 Task: Create a Board called Board0000000001 in Workspace WS0000000001 in Trello with Visibility as Workspace. Create a Board called Board0000000002 in Workspace WS0000000001 in Trello with Visibility as Private. Create a Board called Board0000000003 in Workspace WS0000000001 in Trello with Visibility as Public. Create Card Card0000000001 in Board Board0000000001 in Workspace WS0000000001 in Trello. Create Card Card0000000002 in Board Board0000000001 in Workspace WS0000000001 in Trello
Action: Mouse moved to (667, 84)
Screenshot: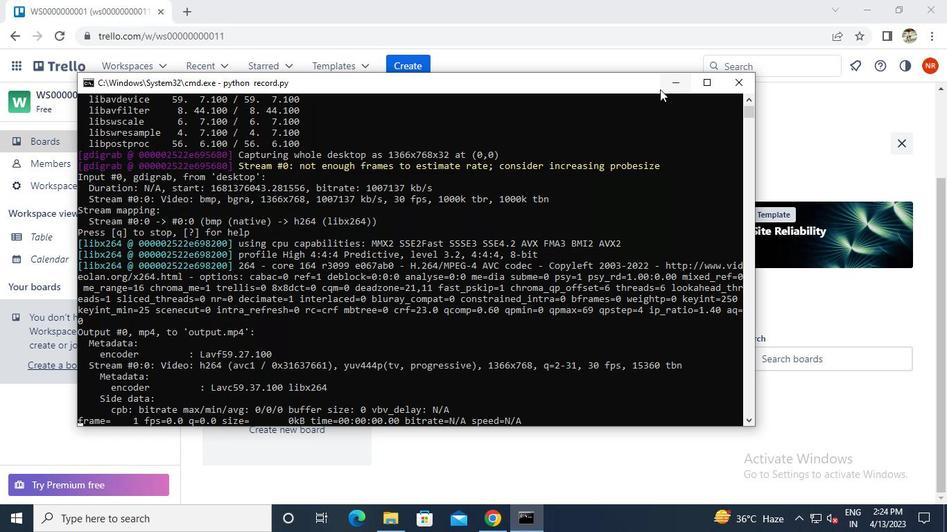 
Action: Mouse pressed left at (667, 84)
Screenshot: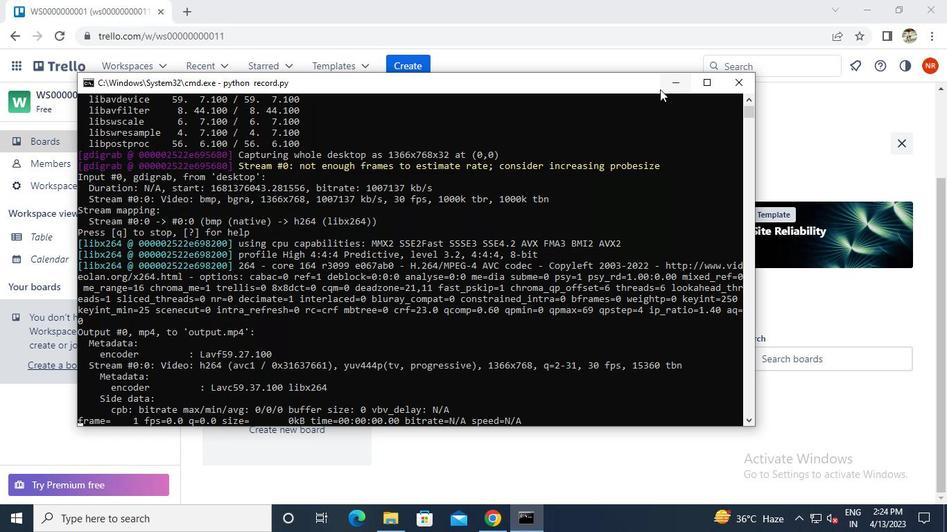 
Action: Mouse moved to (253, 442)
Screenshot: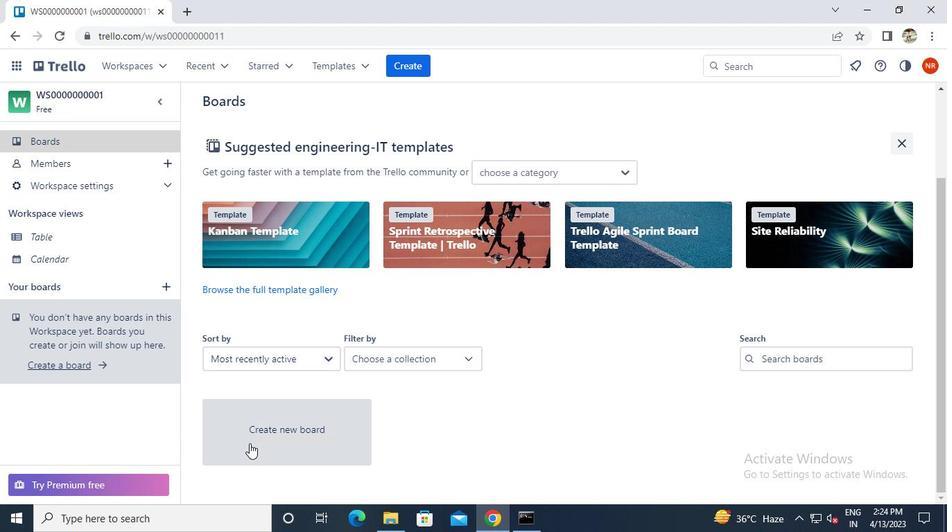 
Action: Mouse pressed left at (253, 442)
Screenshot: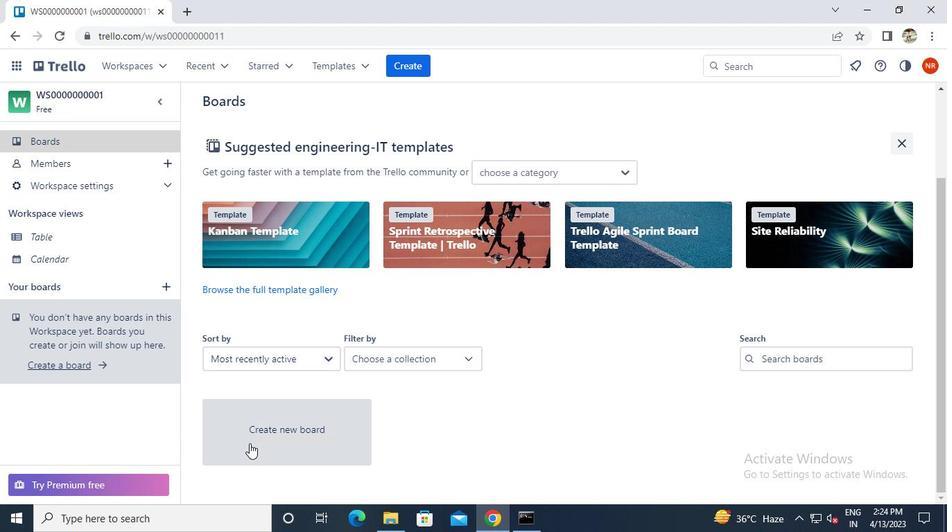 
Action: Mouse moved to (414, 328)
Screenshot: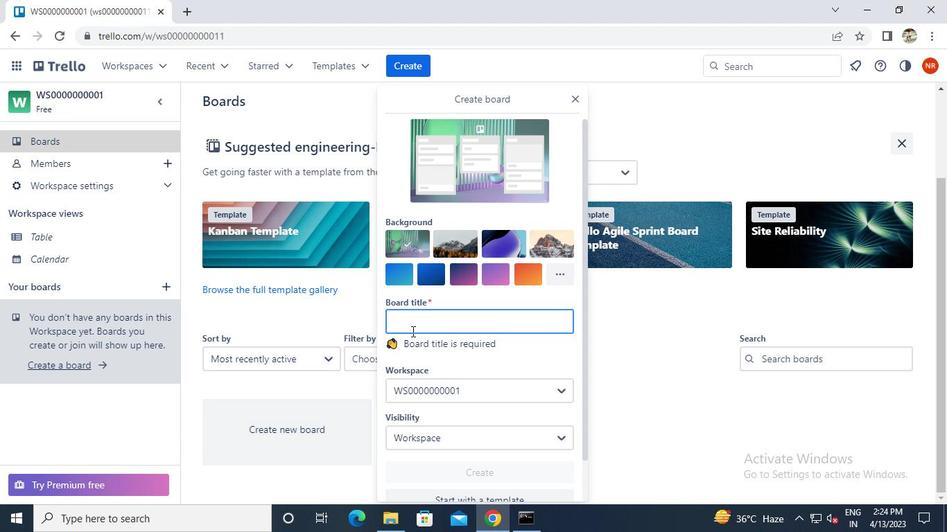 
Action: Mouse pressed left at (414, 328)
Screenshot: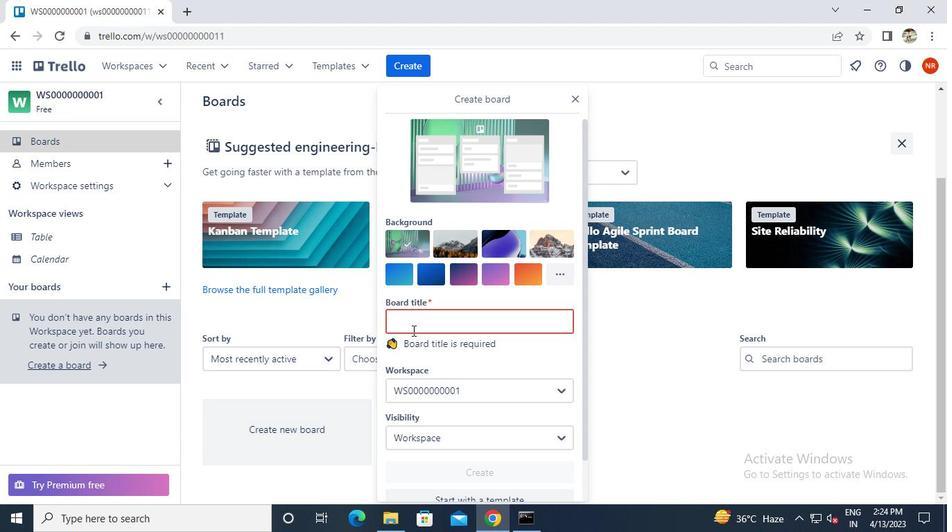
Action: Mouse moved to (425, 321)
Screenshot: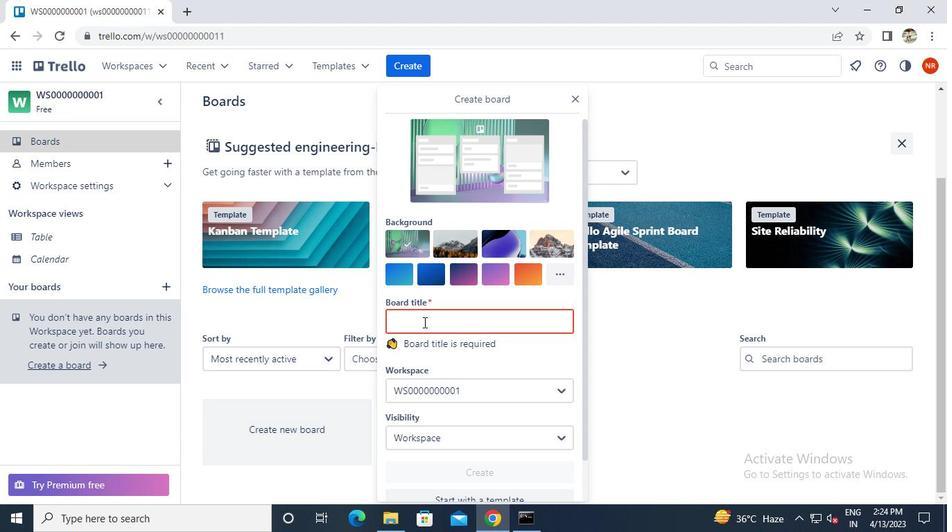 
Action: Keyboard Key.caps_lock
Screenshot: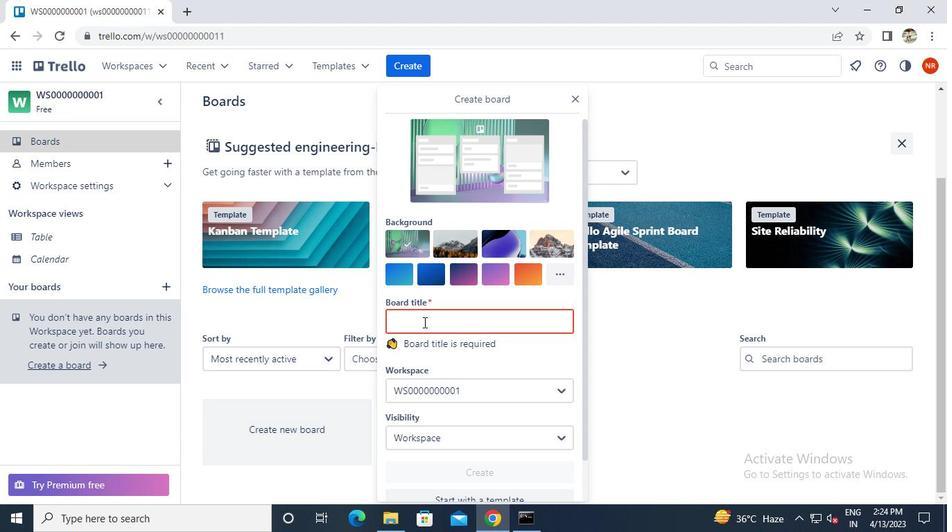 
Action: Mouse moved to (426, 320)
Screenshot: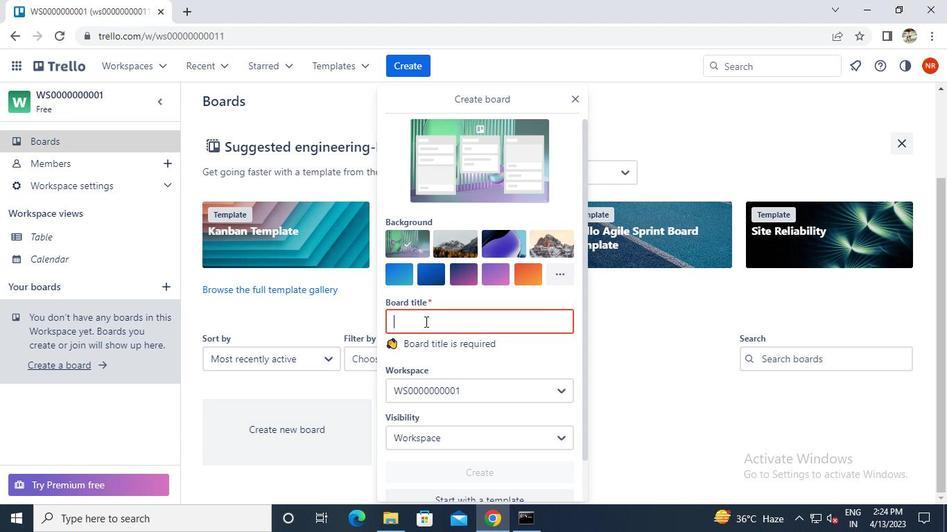 
Action: Keyboard b
Screenshot: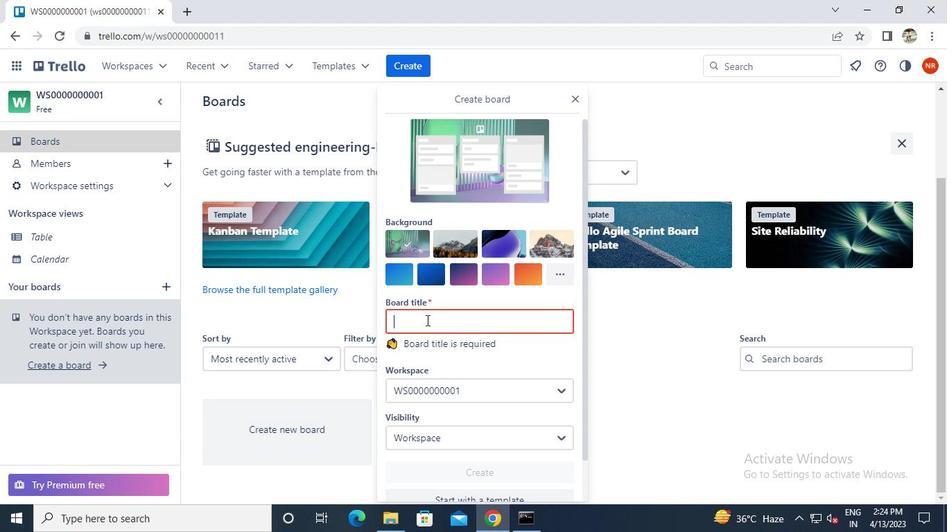 
Action: Keyboard Key.caps_lock
Screenshot: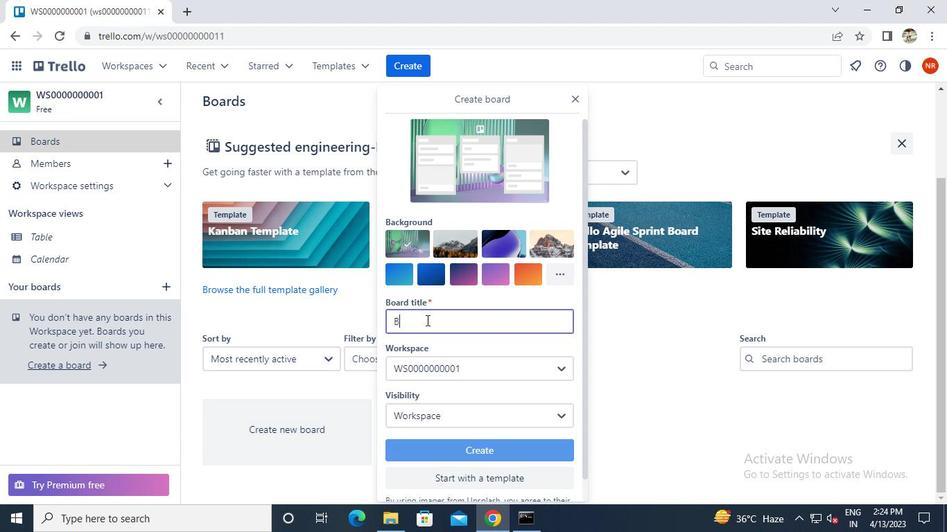 
Action: Mouse moved to (428, 319)
Screenshot: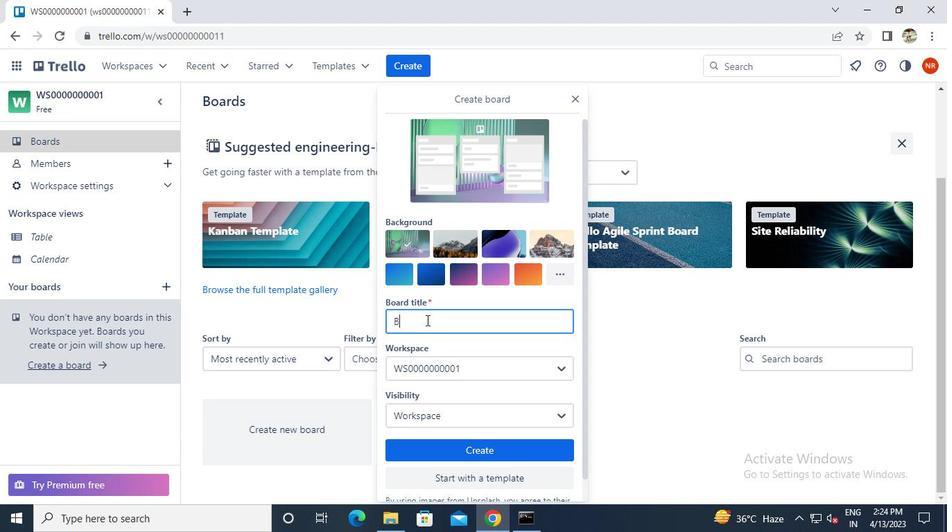 
Action: Keyboard o
Screenshot: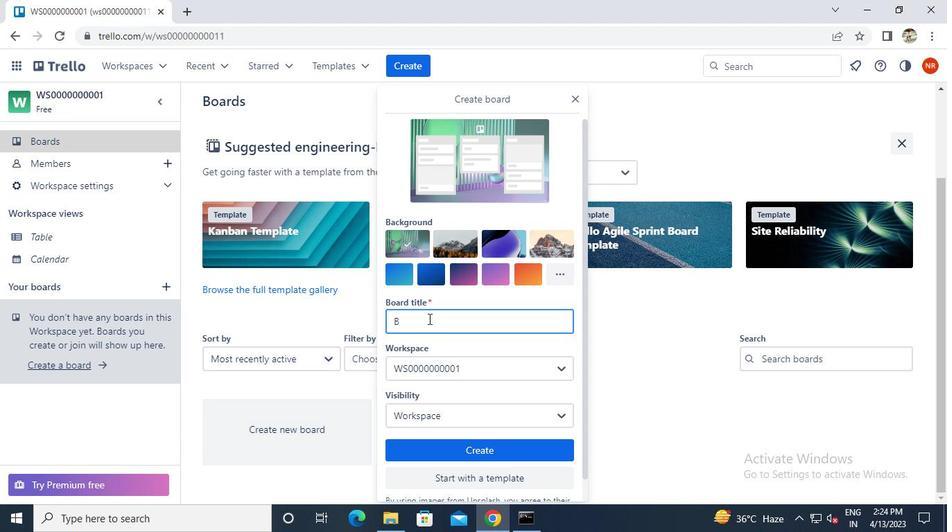 
Action: Mouse moved to (431, 316)
Screenshot: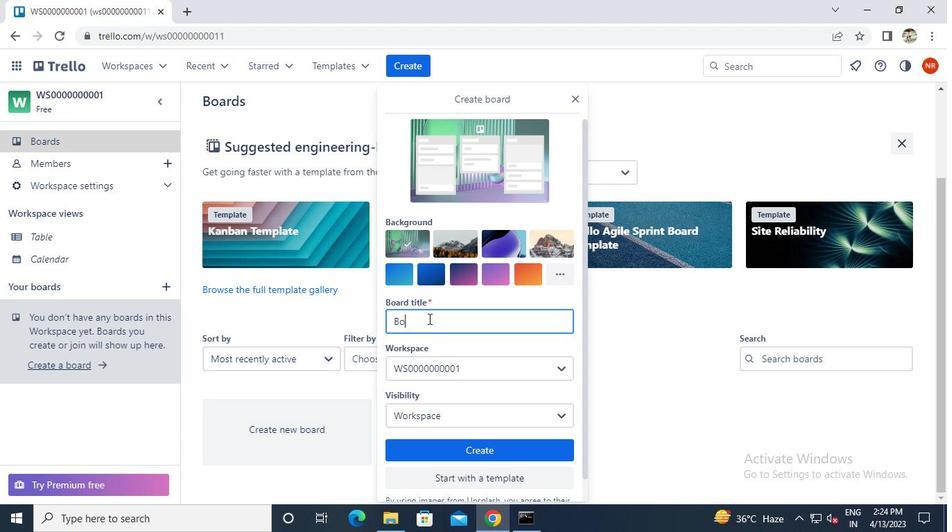 
Action: Keyboard a
Screenshot: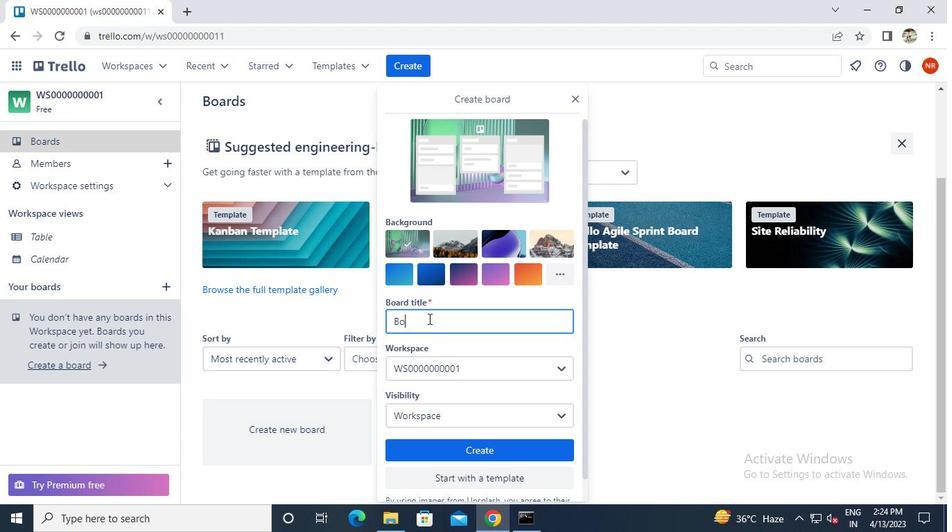 
Action: Keyboard r
Screenshot: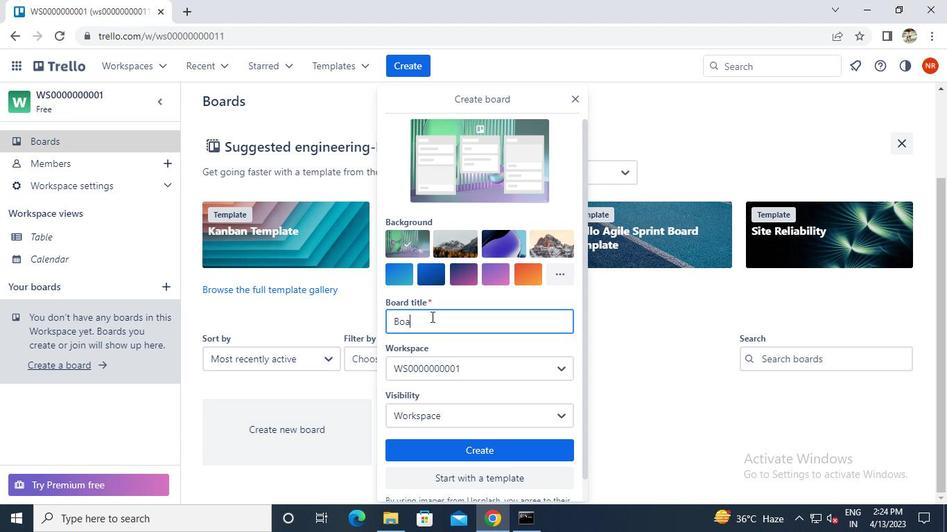 
Action: Keyboard d
Screenshot: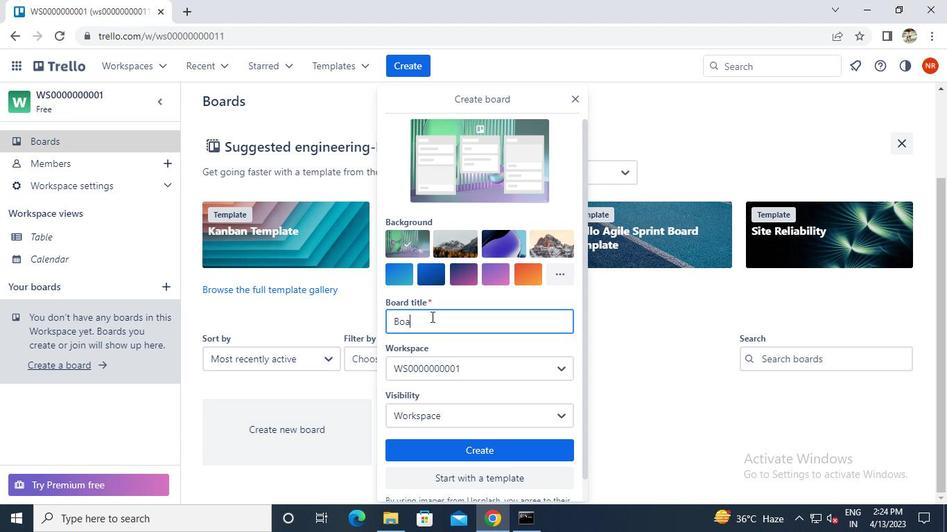 
Action: Keyboard 0
Screenshot: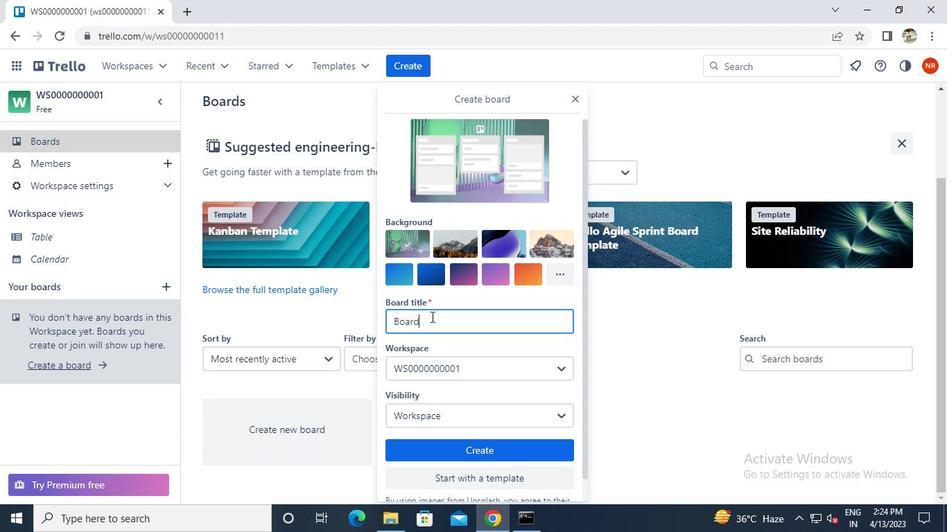 
Action: Keyboard 0
Screenshot: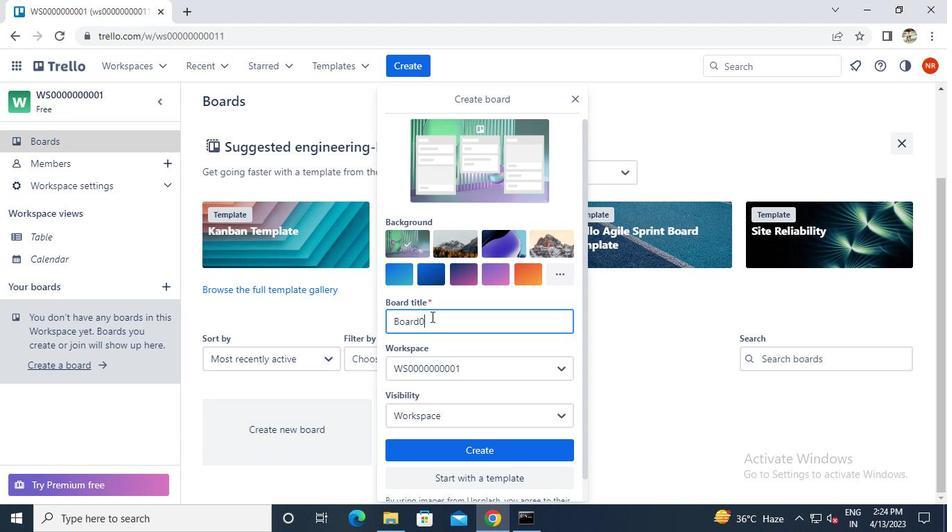 
Action: Keyboard 0
Screenshot: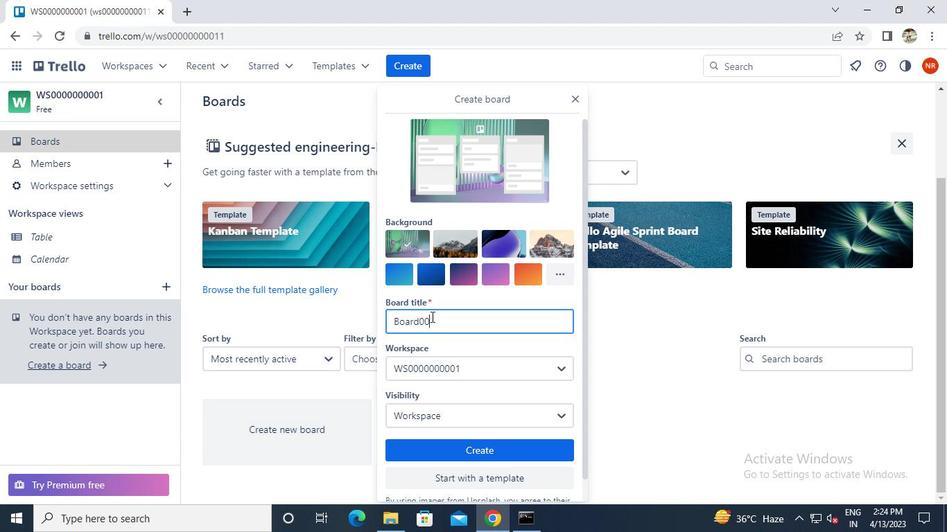 
Action: Keyboard 0
Screenshot: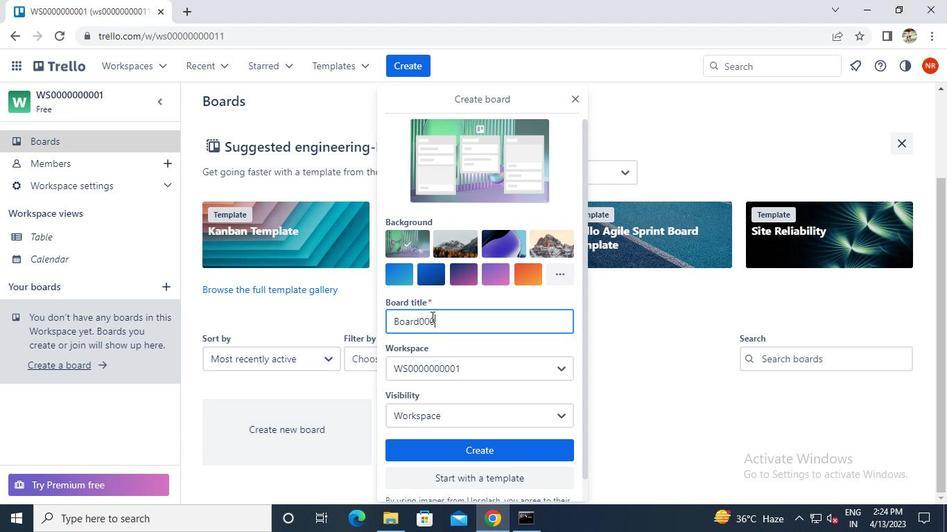 
Action: Keyboard 0
Screenshot: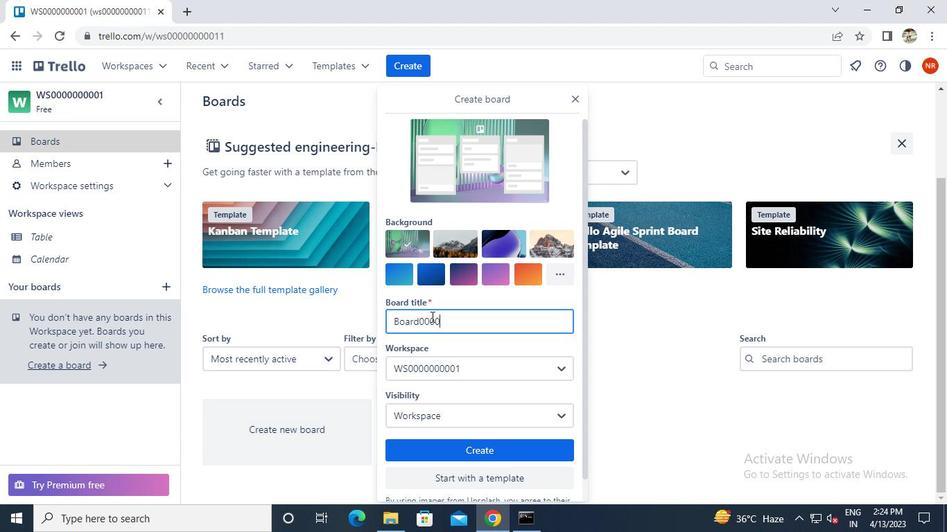 
Action: Keyboard 0
Screenshot: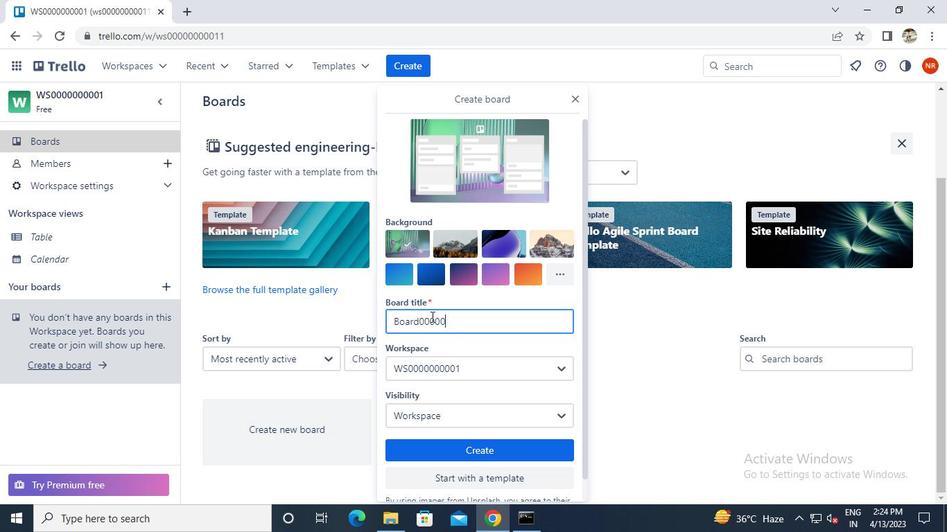
Action: Keyboard 0
Screenshot: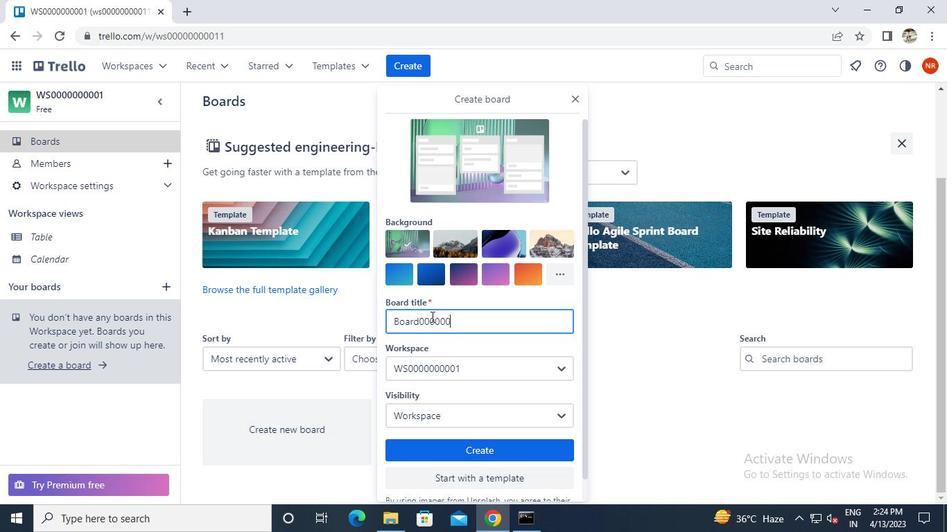 
Action: Keyboard 0
Screenshot: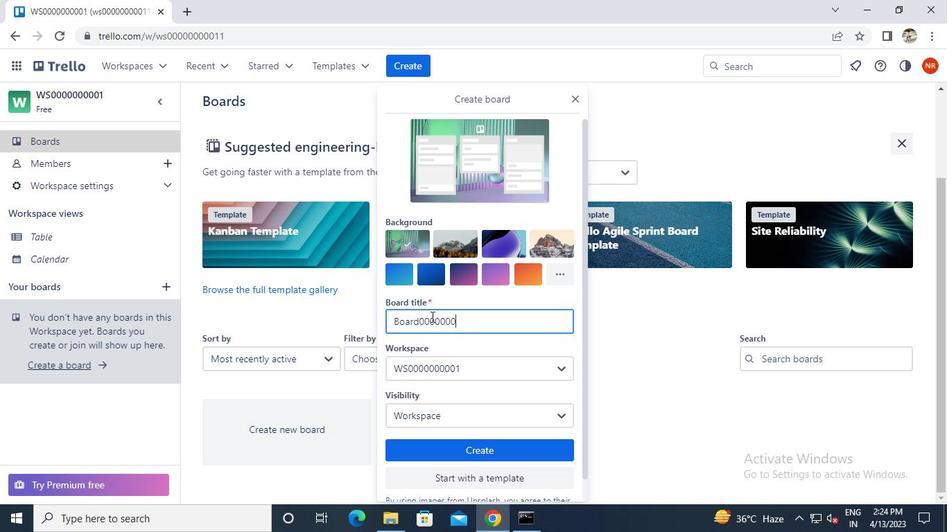 
Action: Keyboard 0
Screenshot: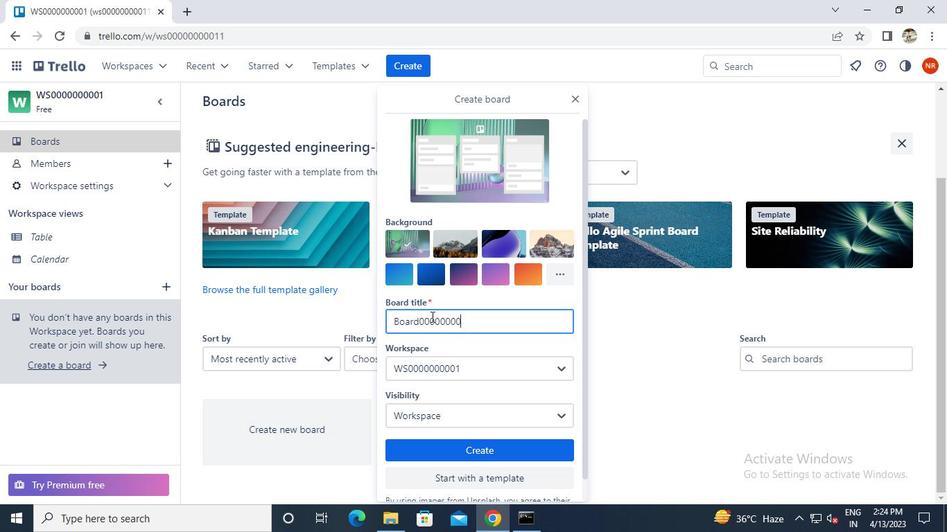
Action: Keyboard 1
Screenshot: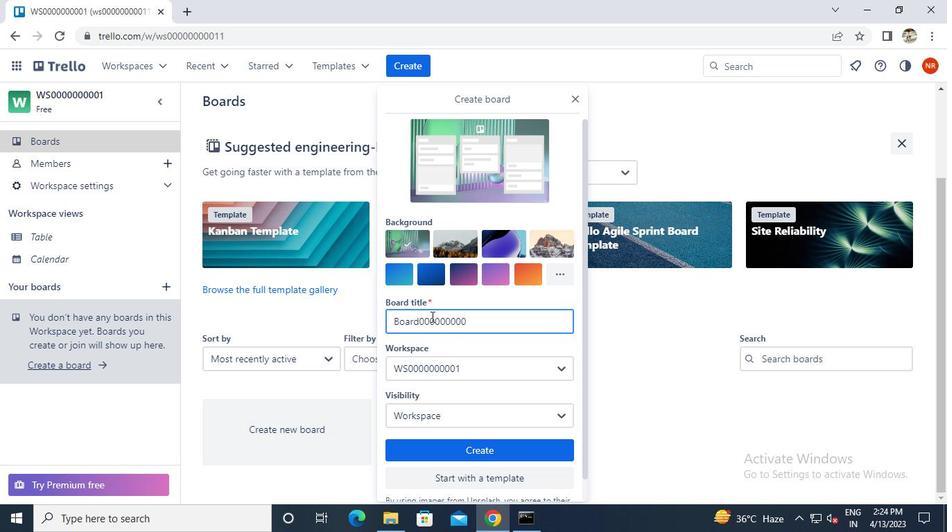 
Action: Mouse moved to (436, 446)
Screenshot: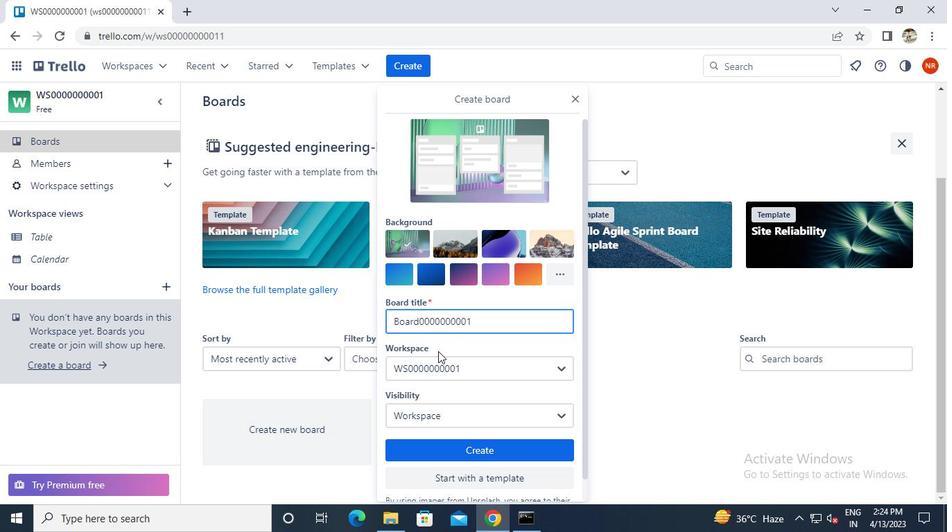 
Action: Mouse pressed left at (436, 446)
Screenshot: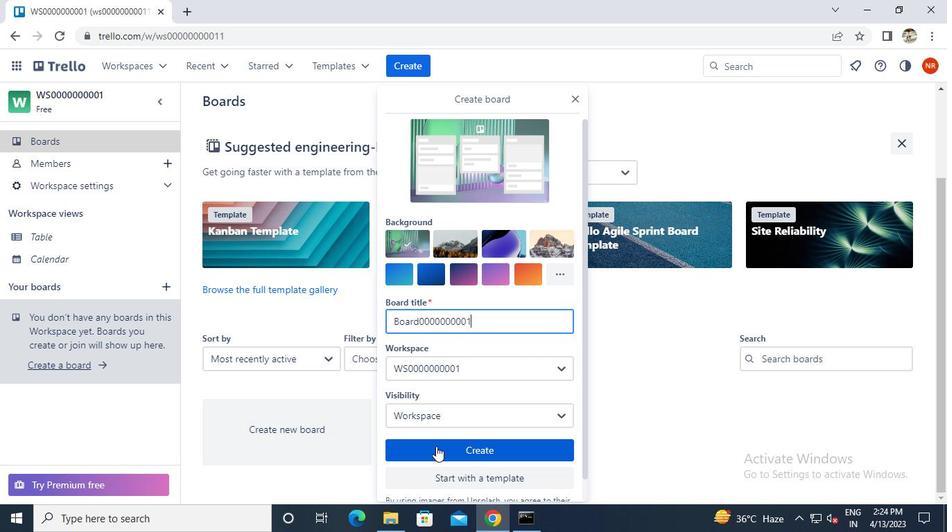 
Action: Mouse moved to (88, 140)
Screenshot: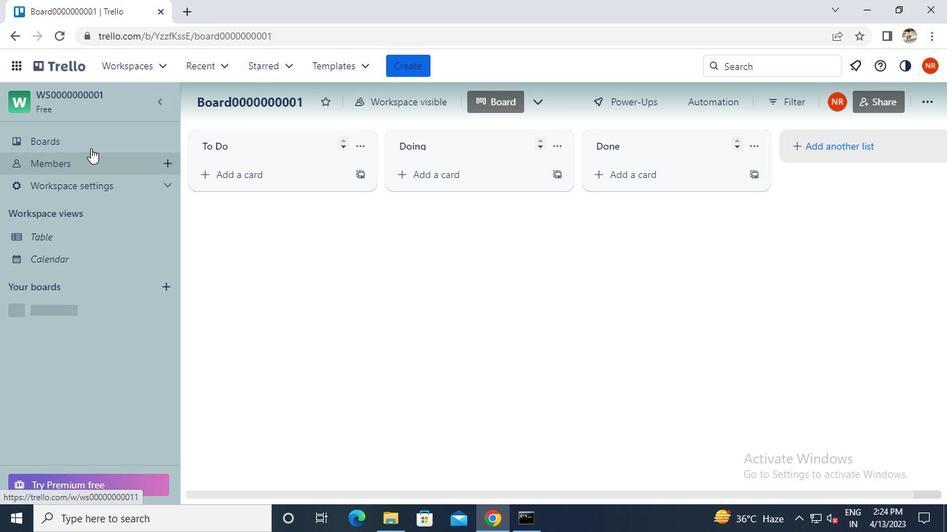 
Action: Mouse pressed left at (88, 140)
Screenshot: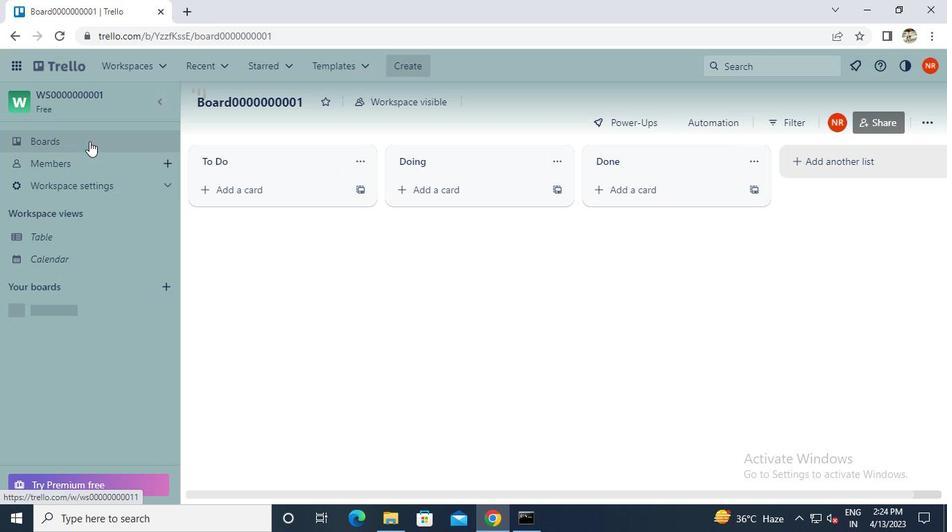 
Action: Mouse moved to (323, 409)
Screenshot: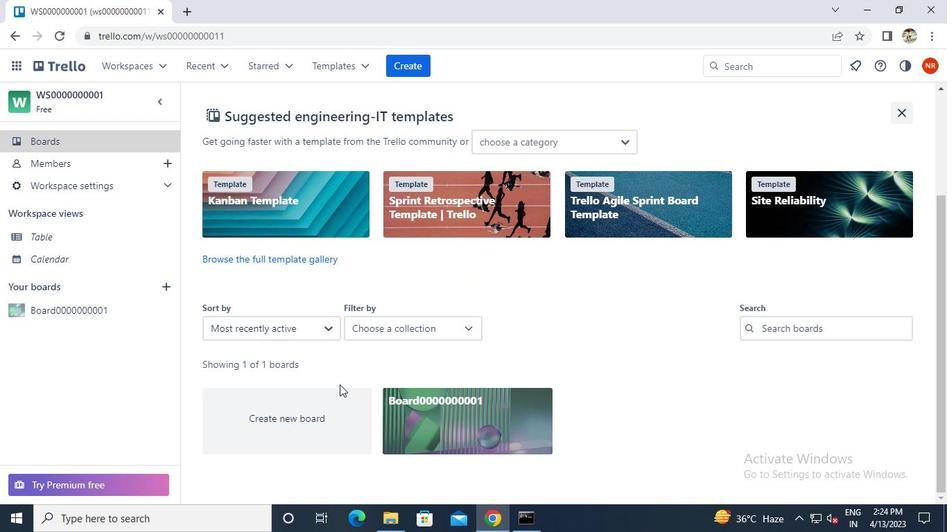 
Action: Mouse pressed left at (323, 409)
Screenshot: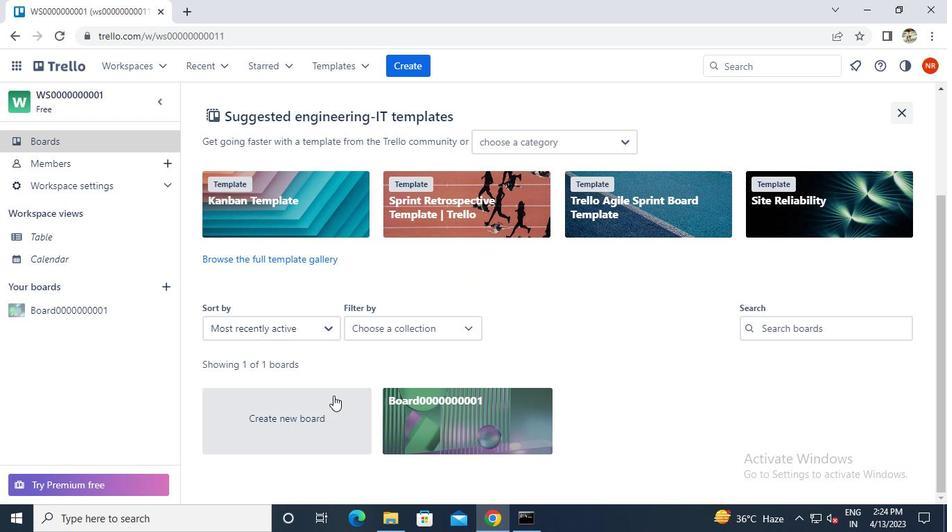 
Action: Mouse moved to (323, 409)
Screenshot: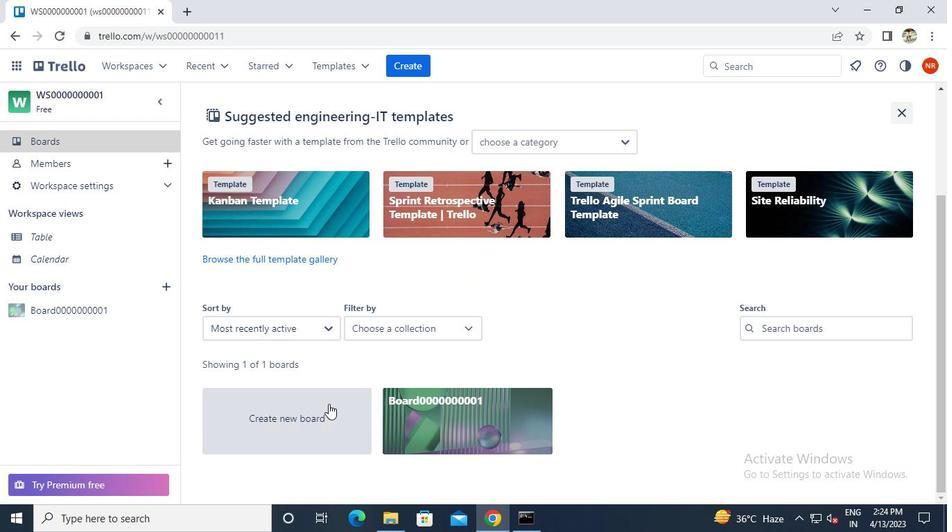 
Action: Keyboard Key.caps_lock
Screenshot: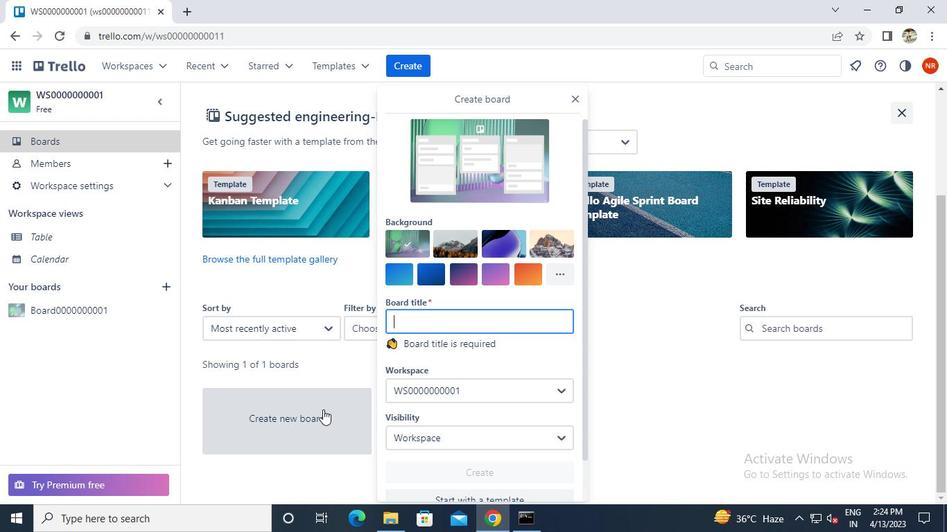 
Action: Keyboard b
Screenshot: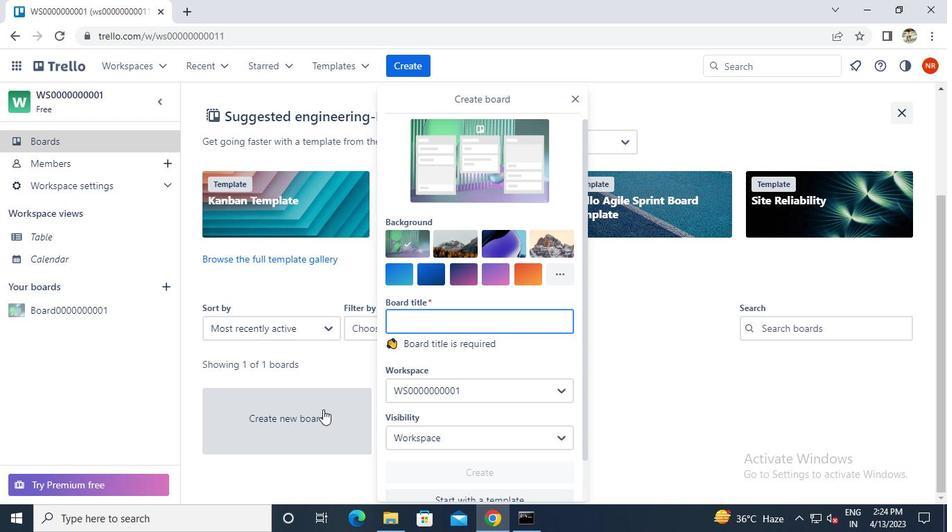 
Action: Keyboard Key.caps_lock
Screenshot: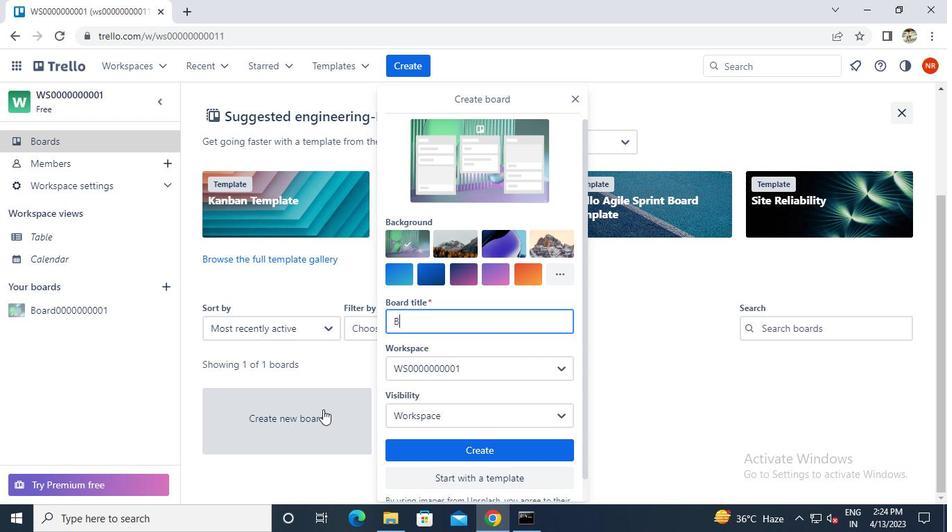 
Action: Keyboard o
Screenshot: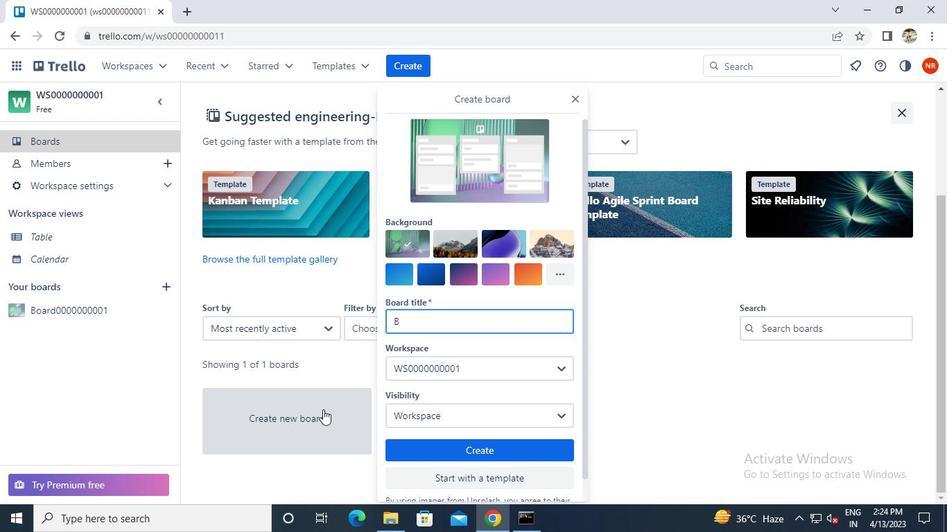 
Action: Keyboard a
Screenshot: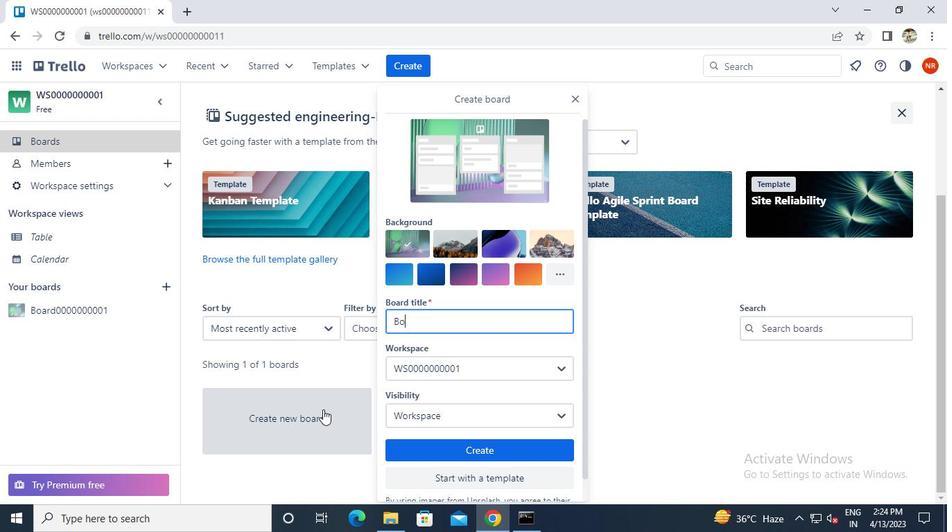 
Action: Keyboard r
Screenshot: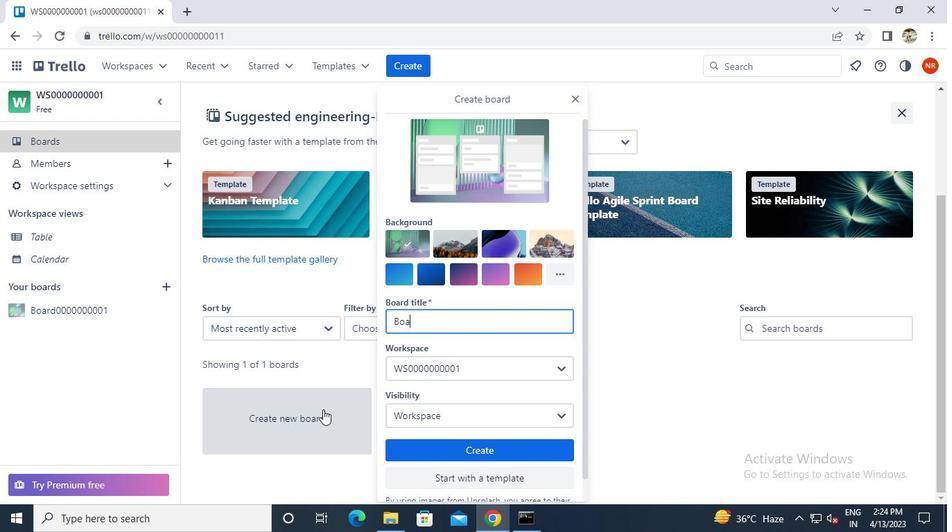 
Action: Keyboard d
Screenshot: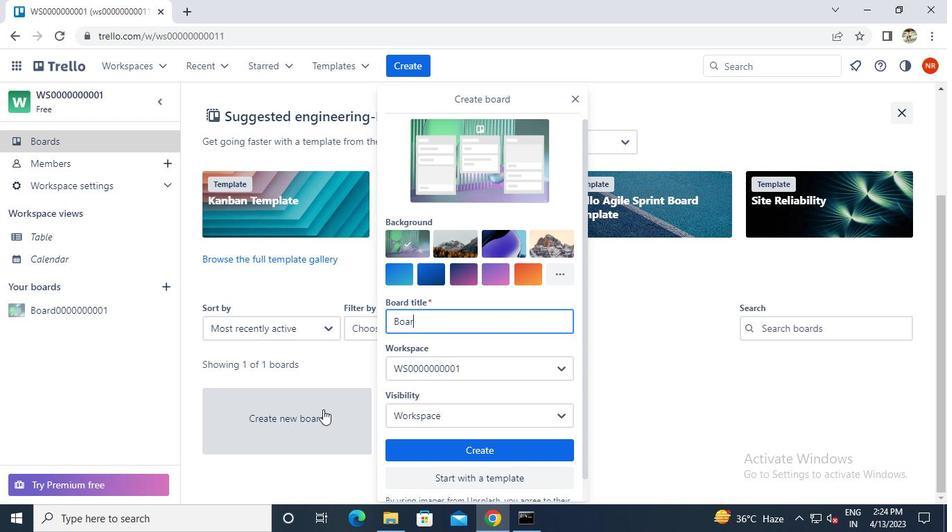 
Action: Keyboard 0
Screenshot: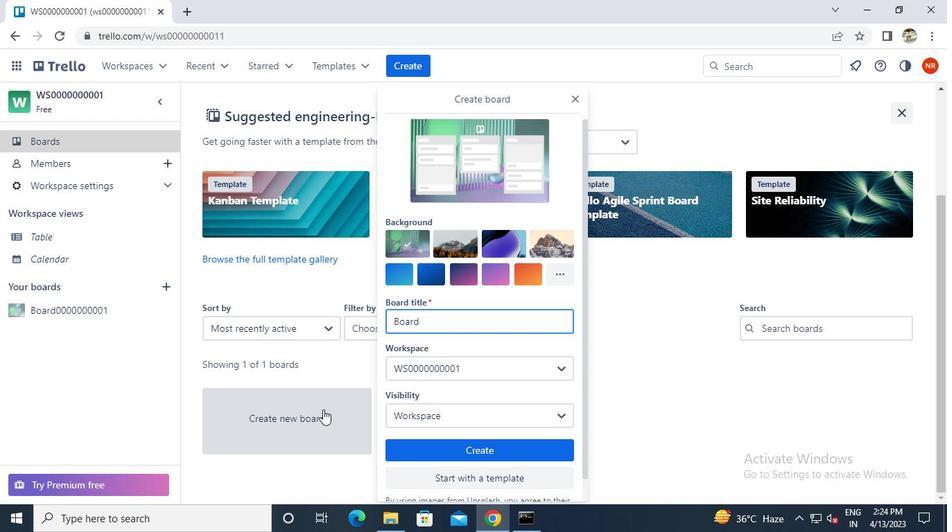 
Action: Keyboard 0
Screenshot: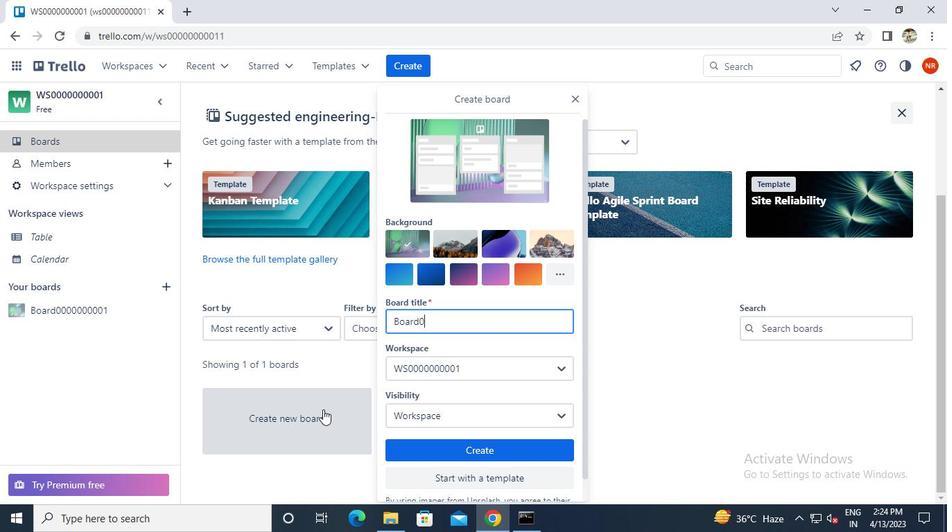 
Action: Keyboard 0
Screenshot: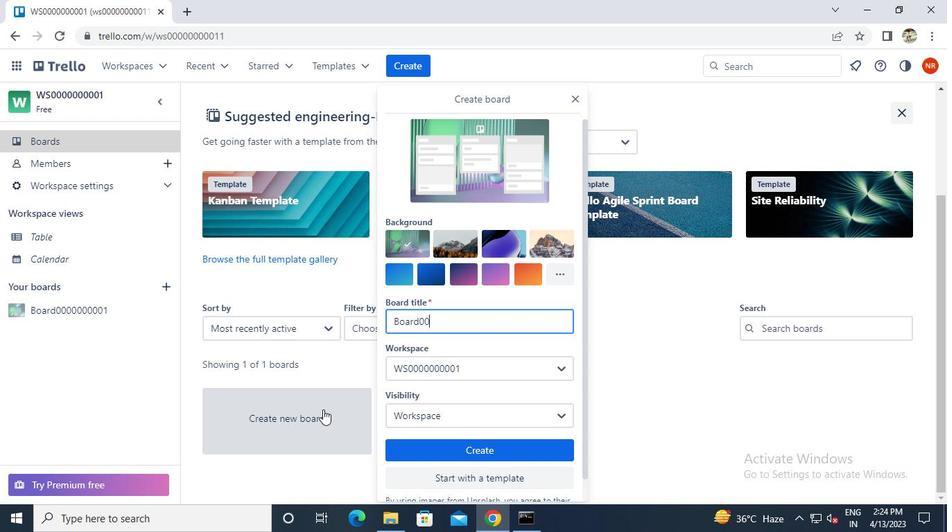 
Action: Keyboard 0
Screenshot: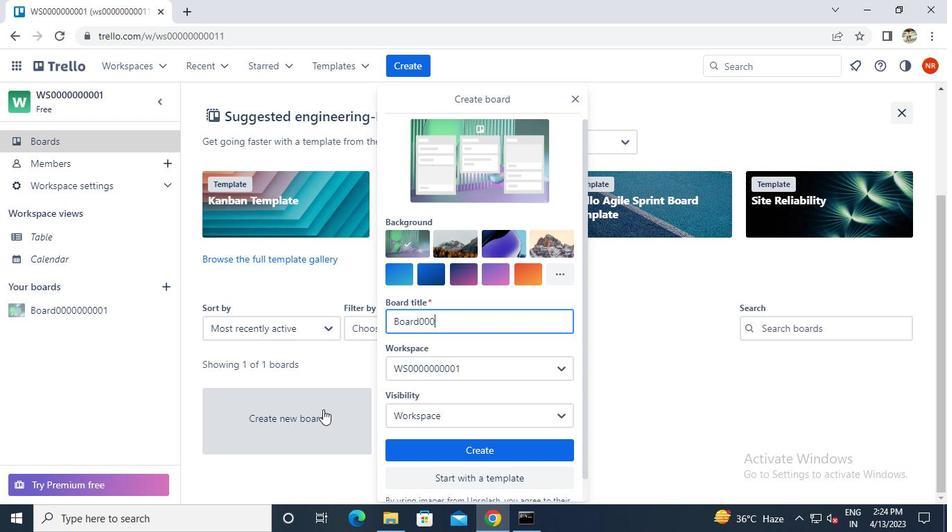 
Action: Keyboard 0
Screenshot: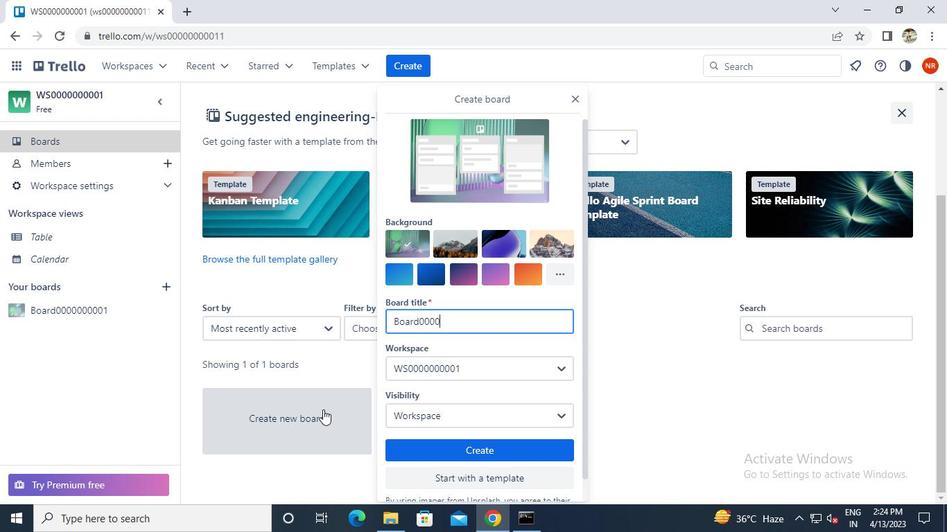 
Action: Keyboard 0
Screenshot: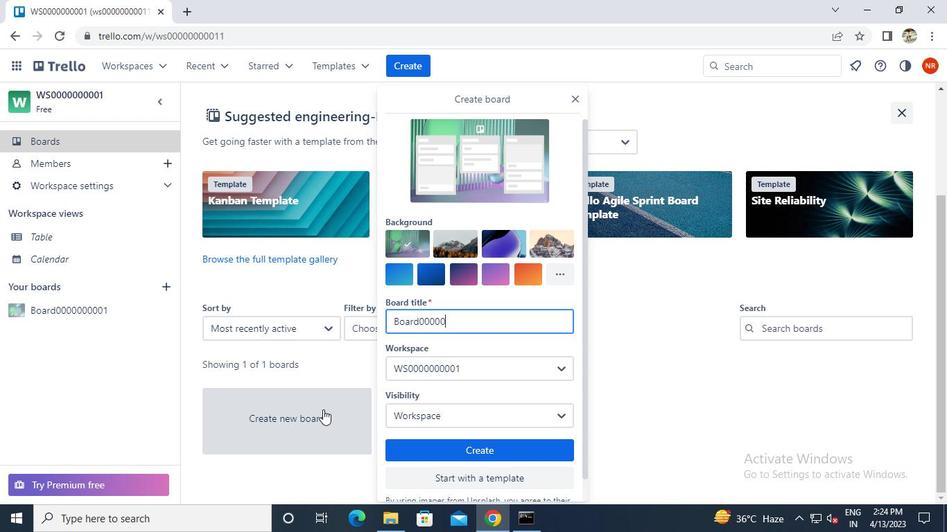 
Action: Keyboard 0
Screenshot: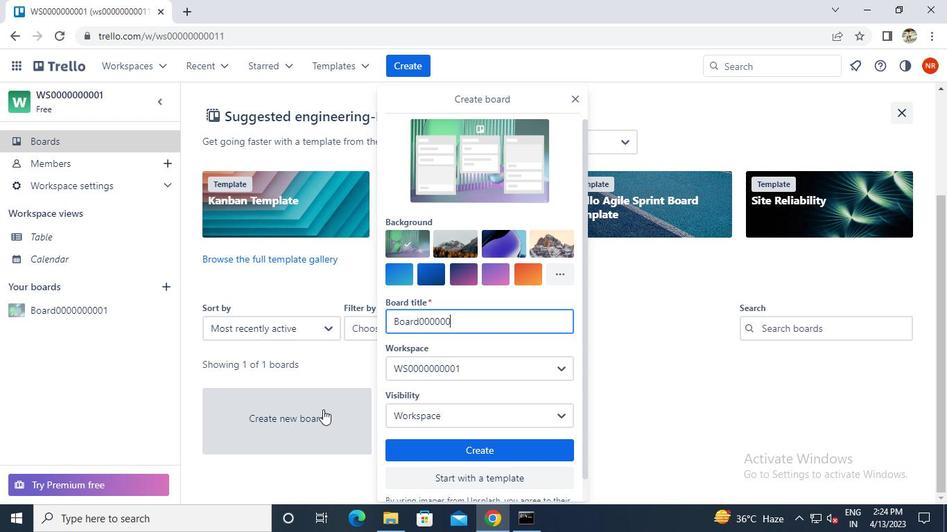 
Action: Keyboard 0
Screenshot: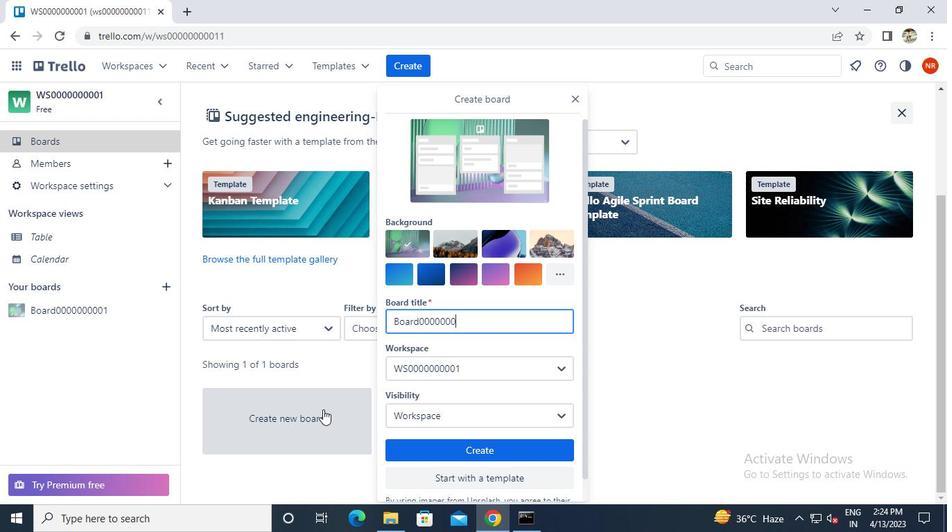 
Action: Keyboard 2
Screenshot: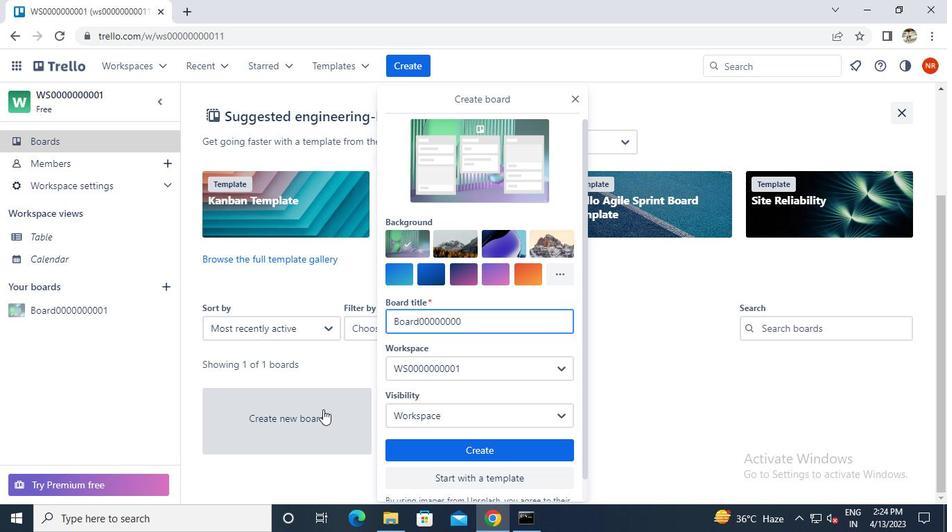 
Action: Mouse moved to (403, 410)
Screenshot: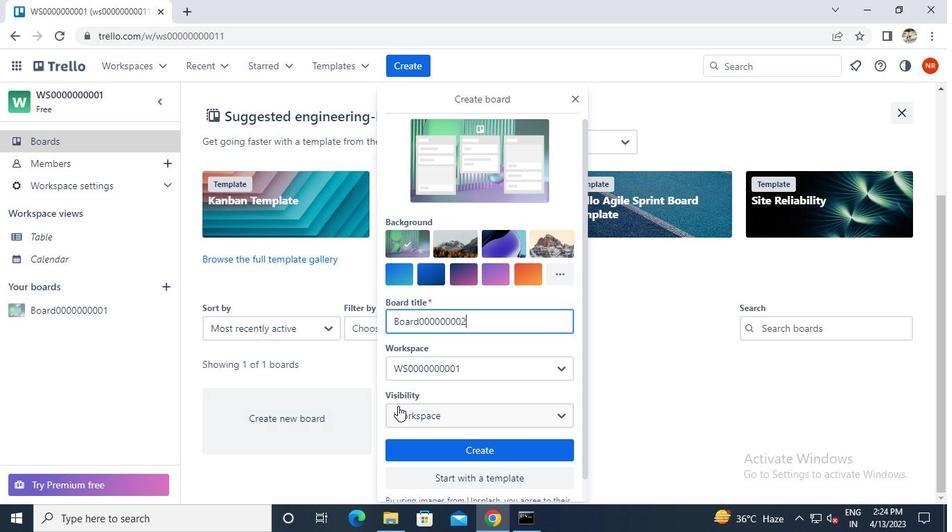 
Action: Mouse pressed left at (403, 410)
Screenshot: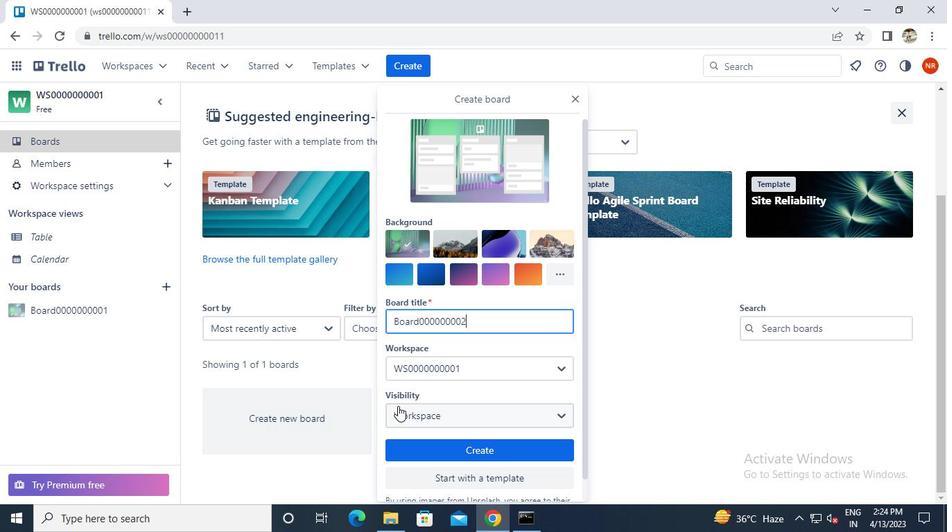 
Action: Mouse moved to (422, 285)
Screenshot: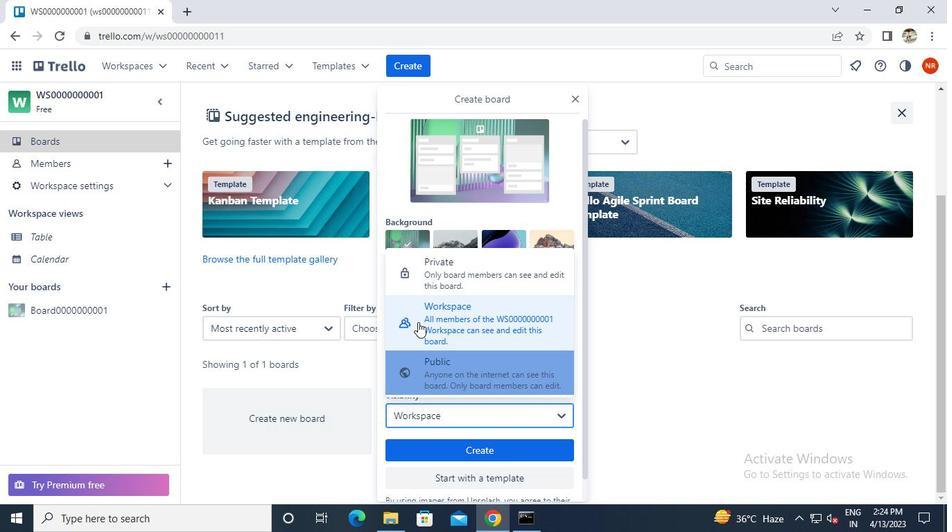 
Action: Mouse pressed left at (422, 285)
Screenshot: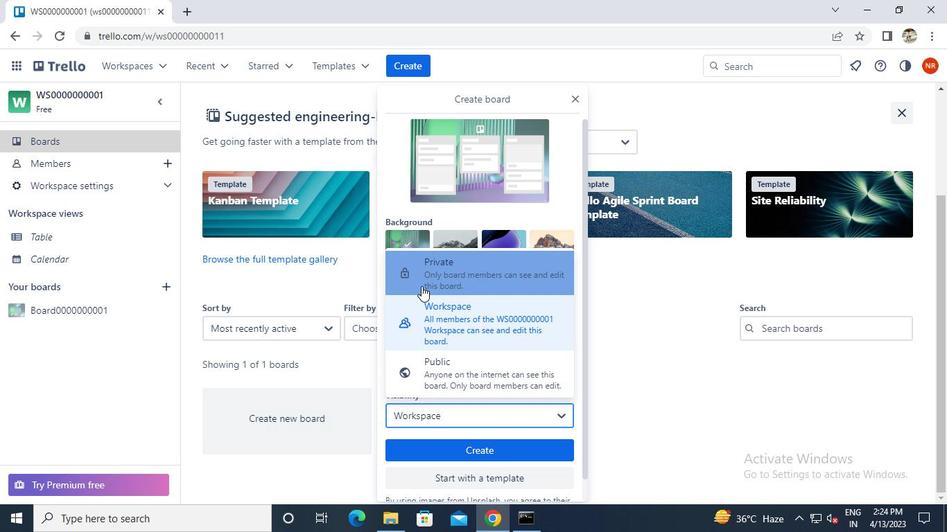 
Action: Mouse moved to (454, 443)
Screenshot: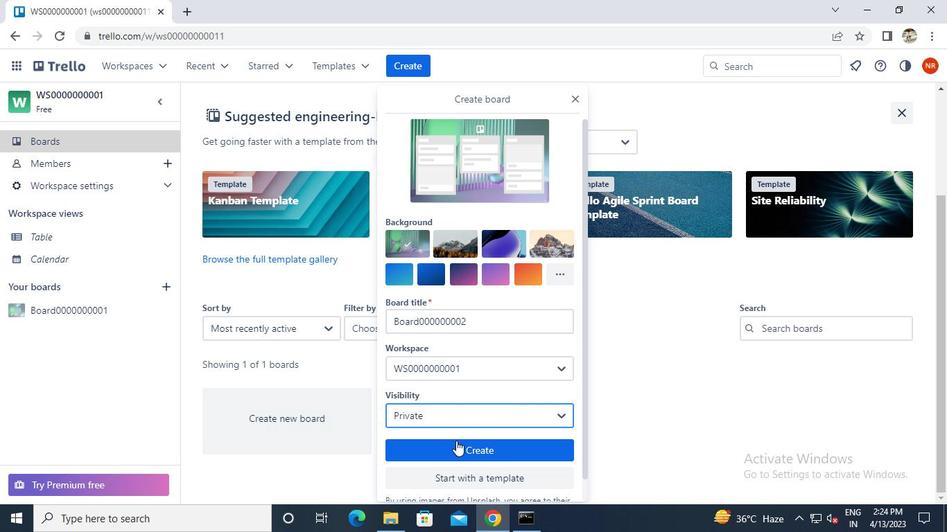 
Action: Mouse pressed left at (454, 443)
Screenshot: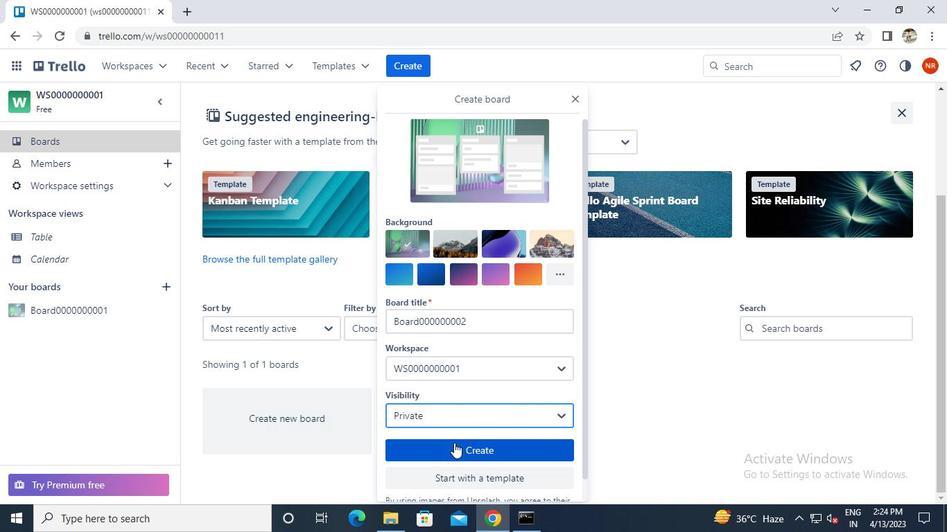 
Action: Mouse moved to (90, 142)
Screenshot: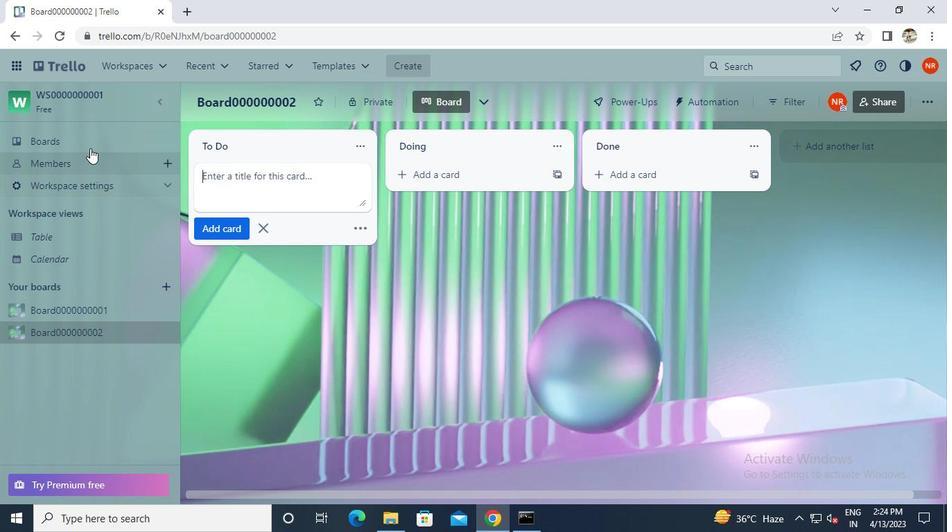 
Action: Mouse pressed left at (90, 142)
Screenshot: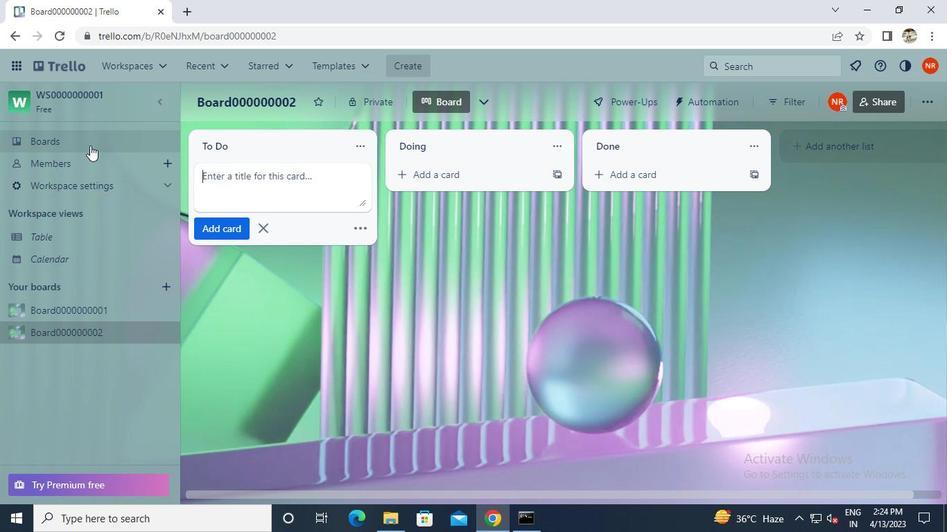 
Action: Mouse moved to (271, 405)
Screenshot: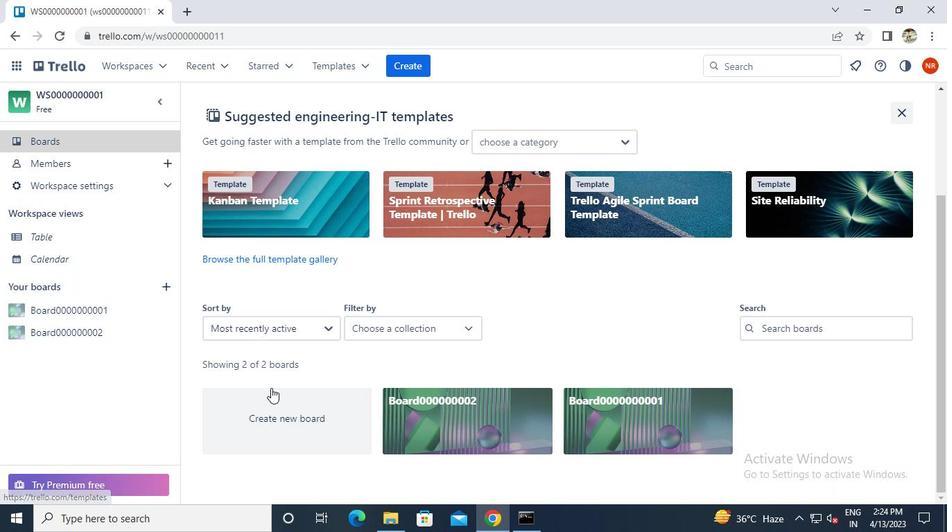 
Action: Mouse pressed left at (271, 405)
Screenshot: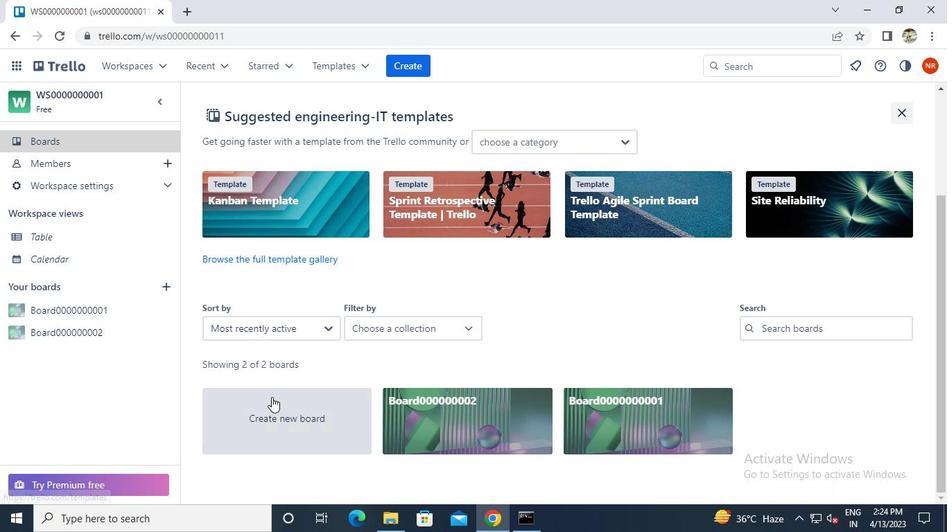 
Action: Mouse moved to (440, 321)
Screenshot: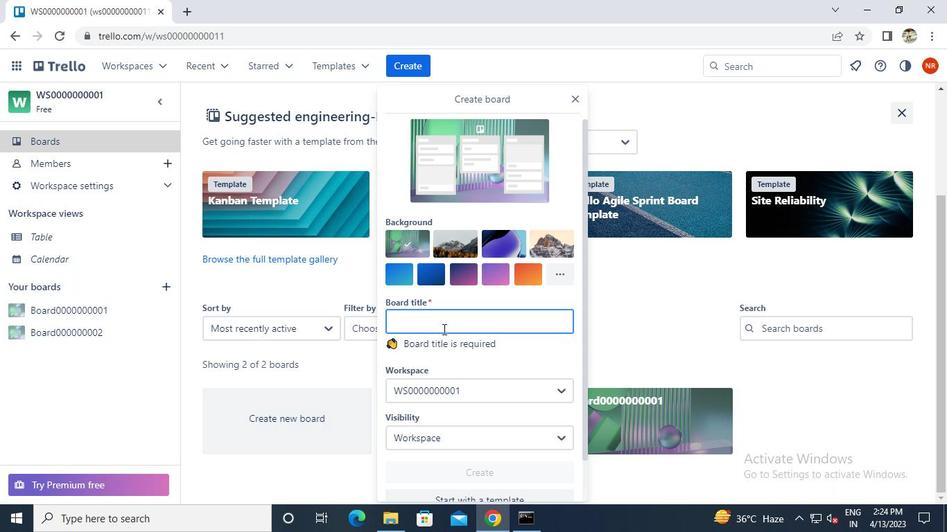 
Action: Mouse pressed left at (440, 321)
Screenshot: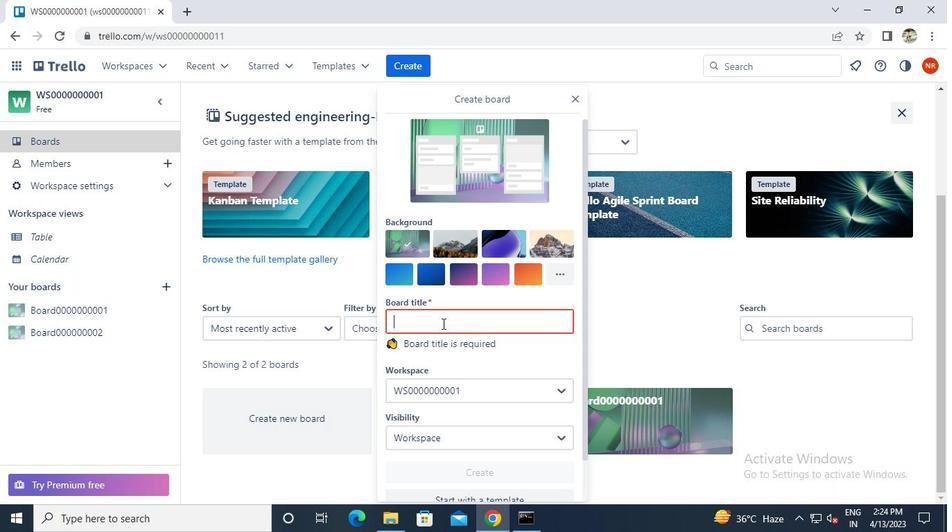 
Action: Mouse moved to (452, 311)
Screenshot: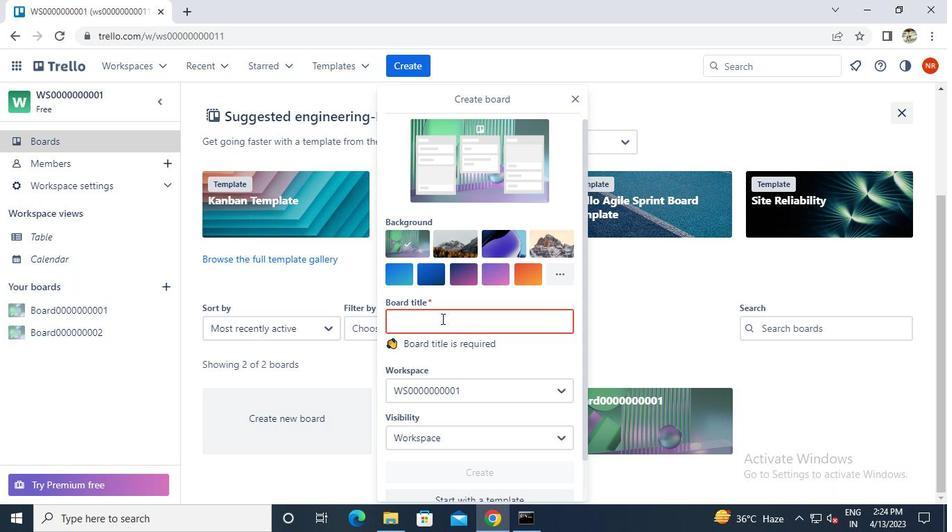 
Action: Keyboard Key.caps_lock
Screenshot: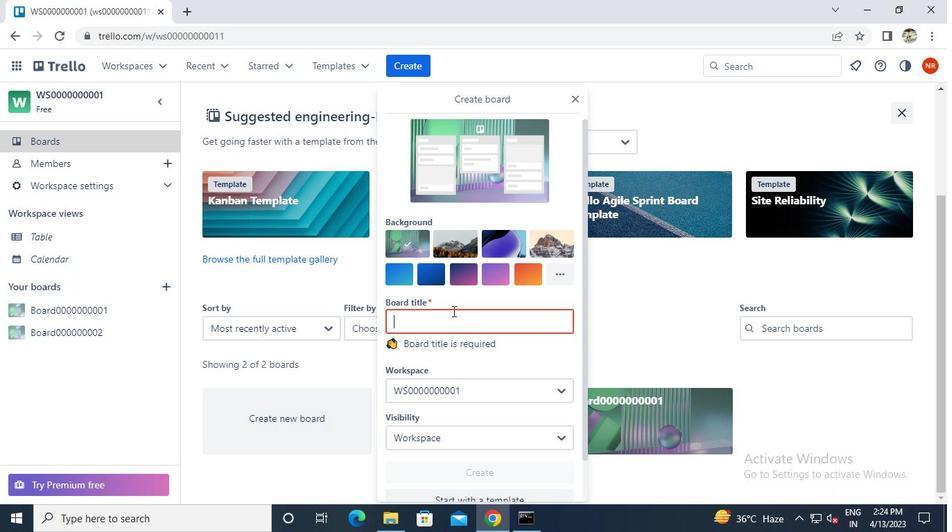 
Action: Mouse moved to (454, 310)
Screenshot: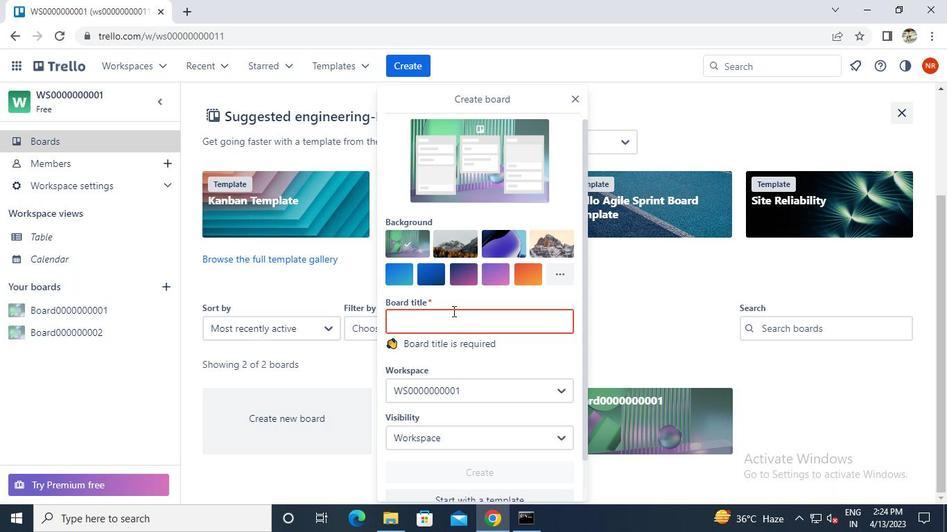 
Action: Keyboard b
Screenshot: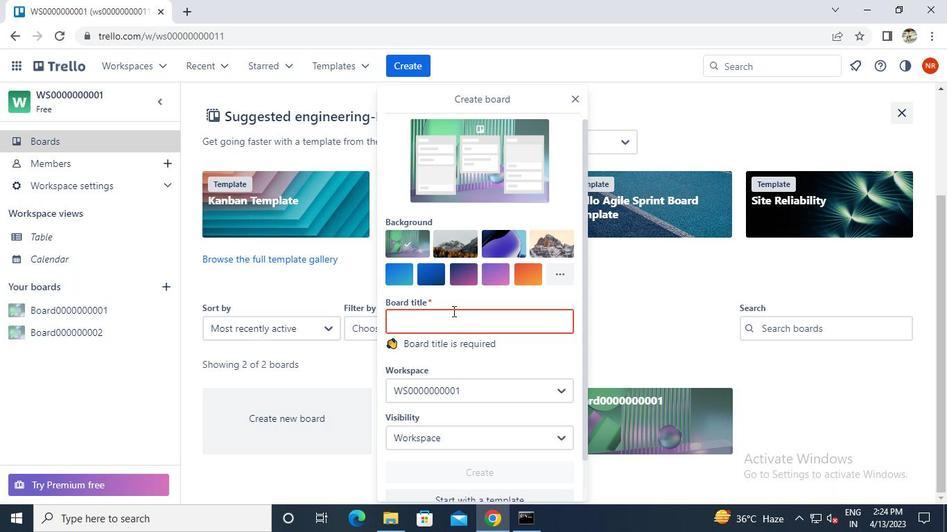
Action: Keyboard Key.caps_lock
Screenshot: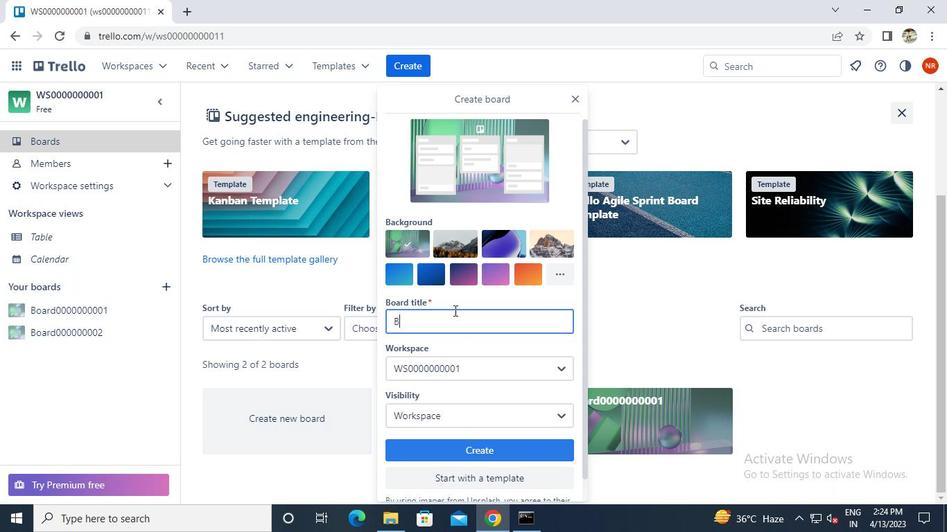
Action: Mouse moved to (456, 309)
Screenshot: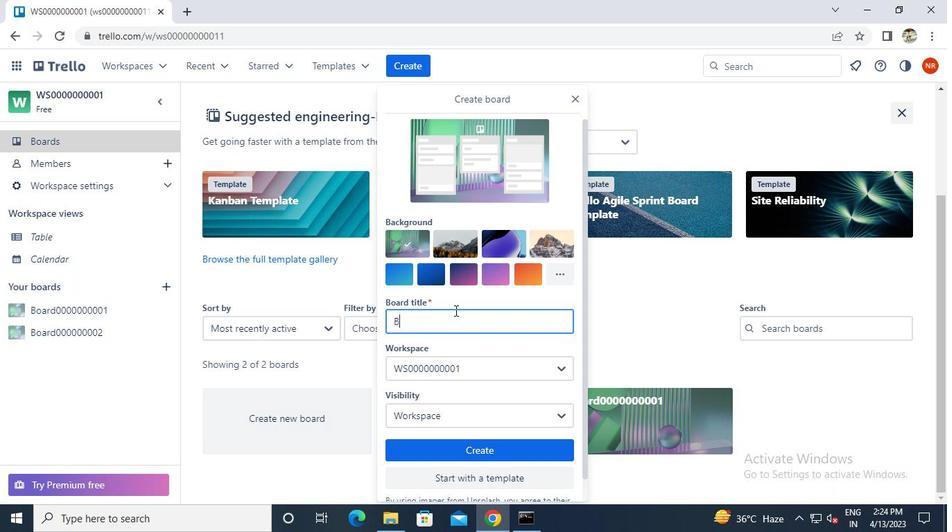 
Action: Keyboard o
Screenshot: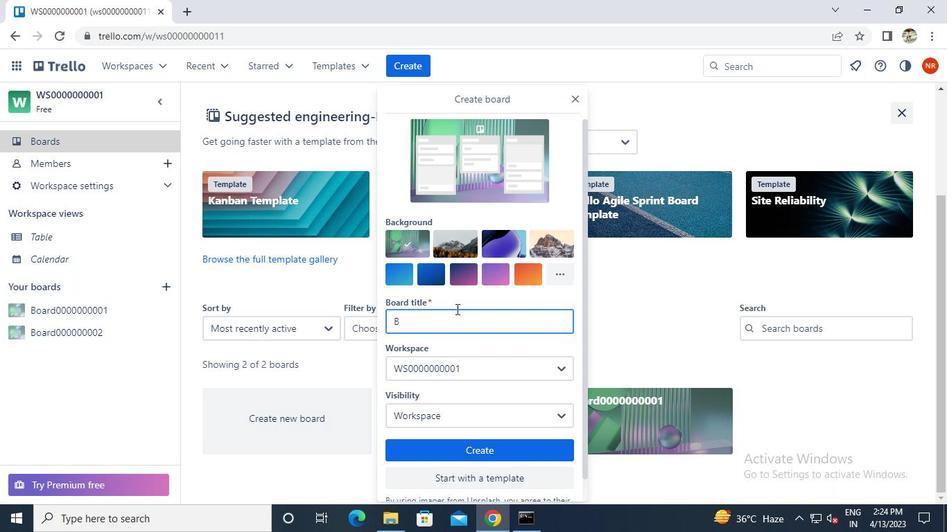 
Action: Keyboard a
Screenshot: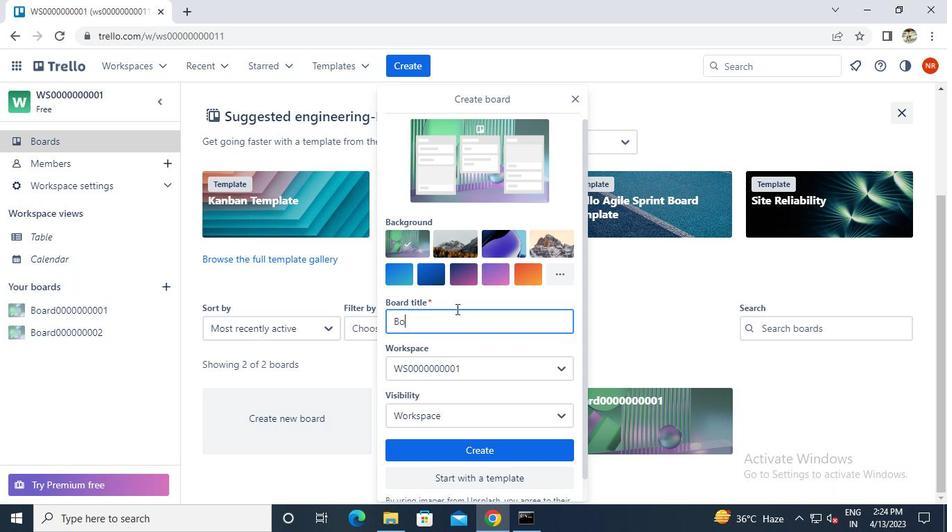 
Action: Keyboard r
Screenshot: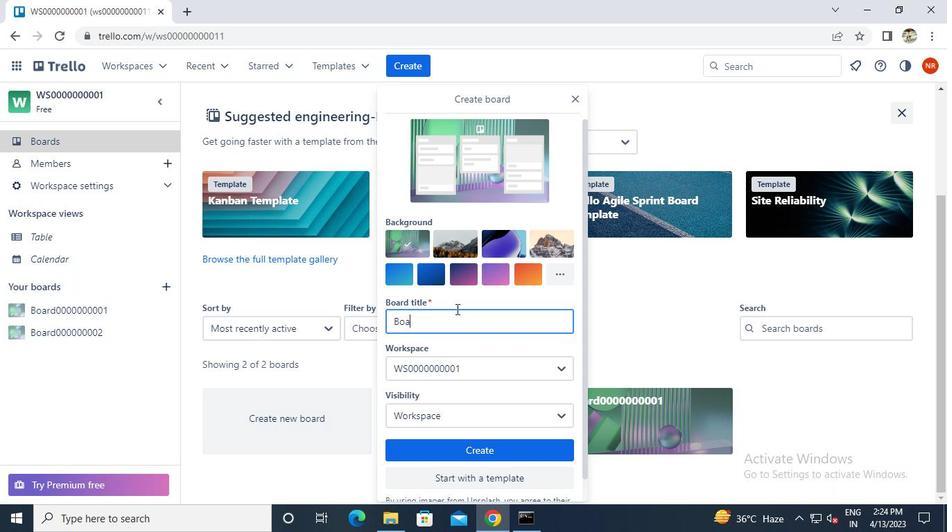 
Action: Keyboard d
Screenshot: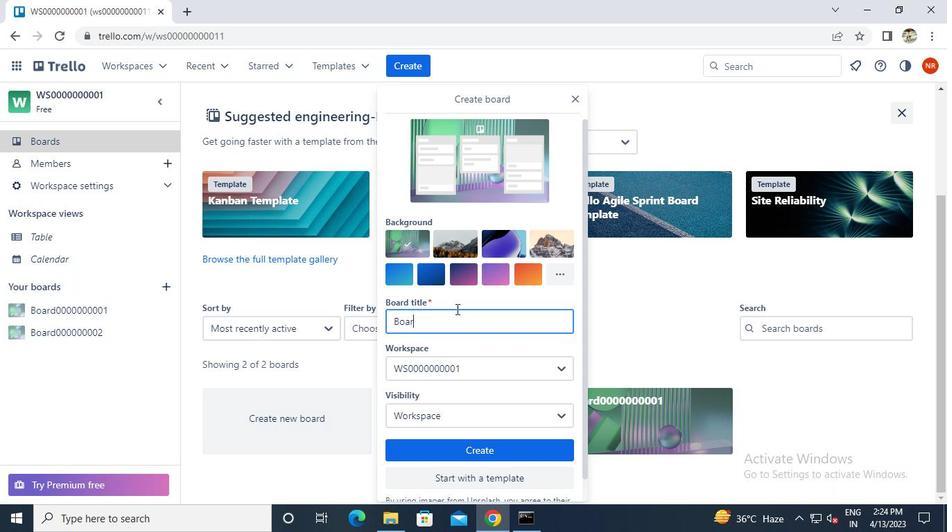 
Action: Keyboard 0
Screenshot: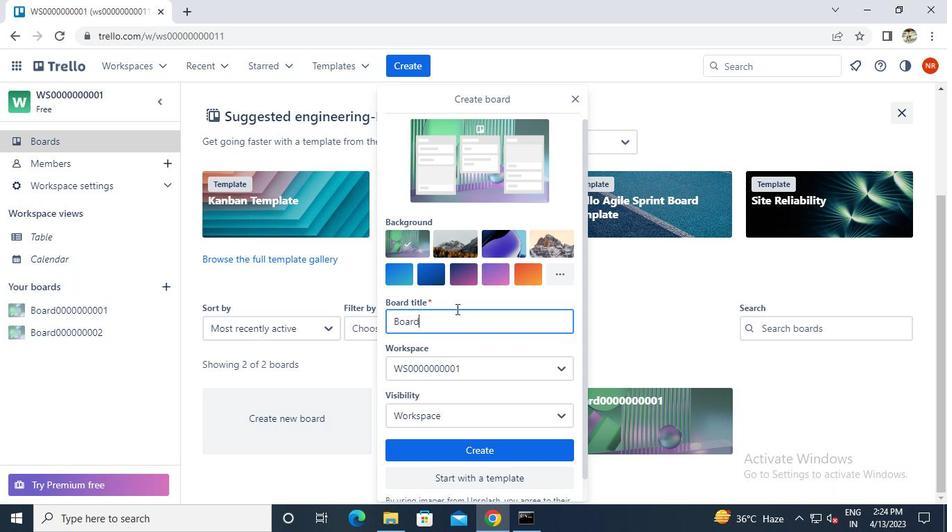 
Action: Mouse moved to (457, 309)
Screenshot: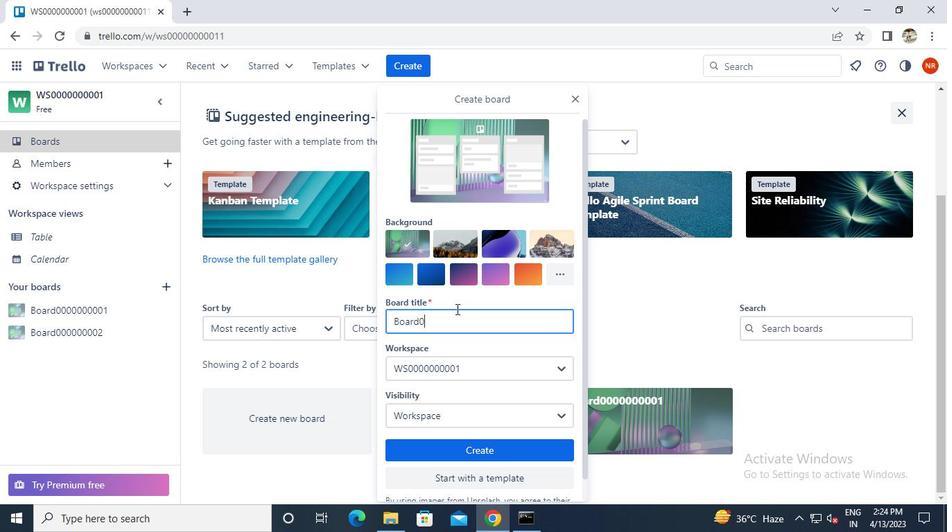 
Action: Keyboard 0
Screenshot: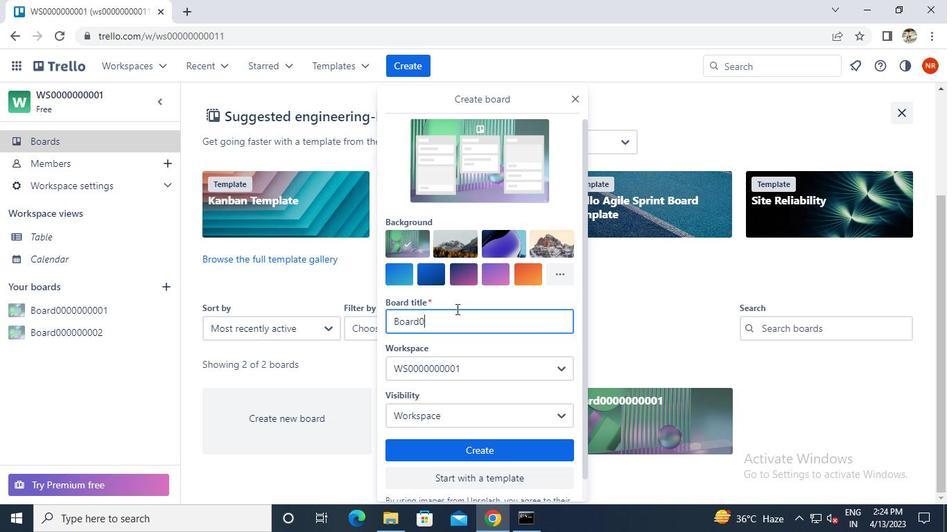 
Action: Keyboard 0
Screenshot: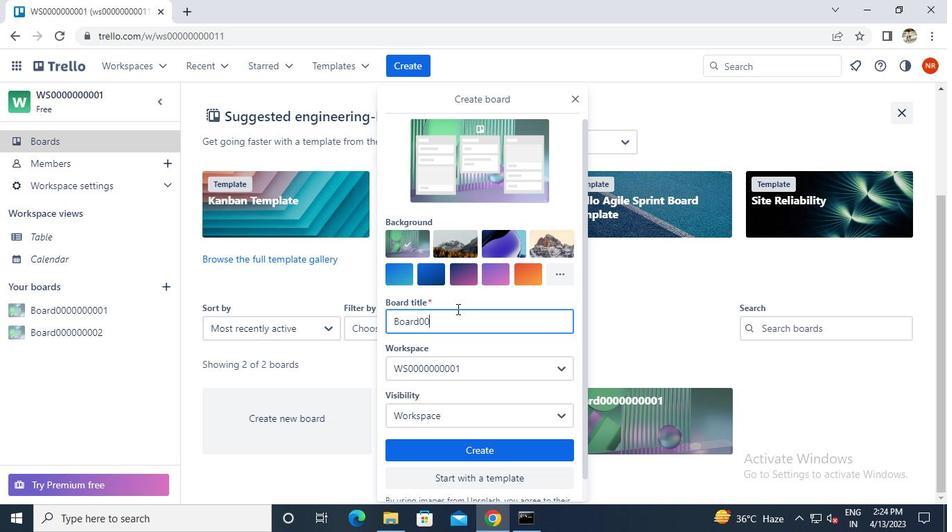 
Action: Keyboard 0
Screenshot: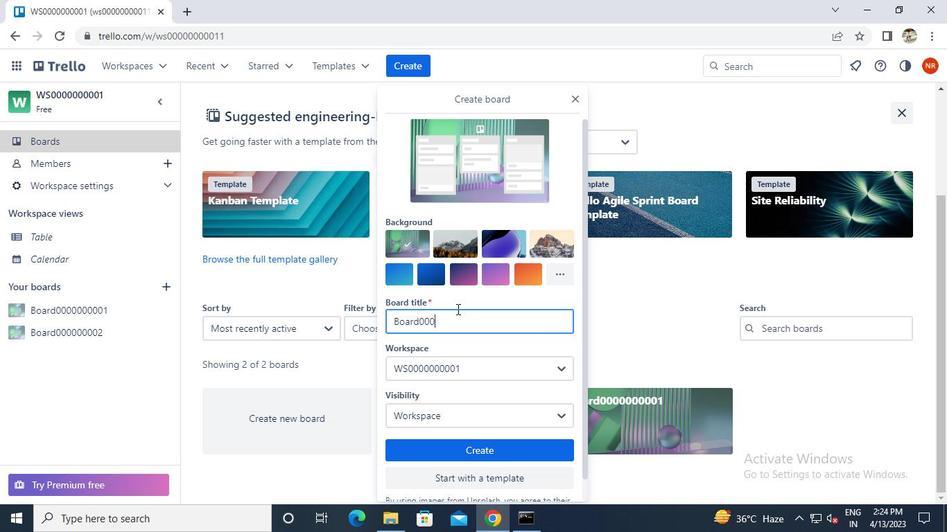 
Action: Keyboard 0
Screenshot: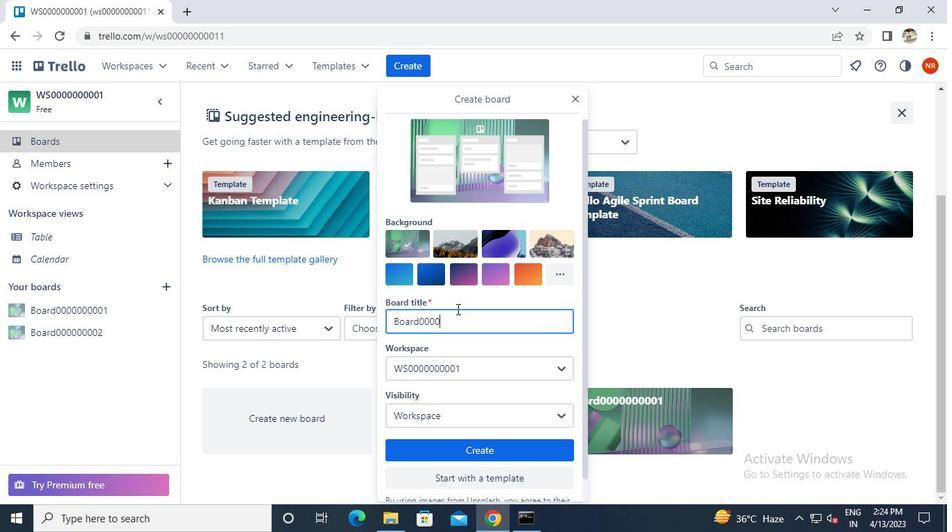 
Action: Keyboard 0
Screenshot: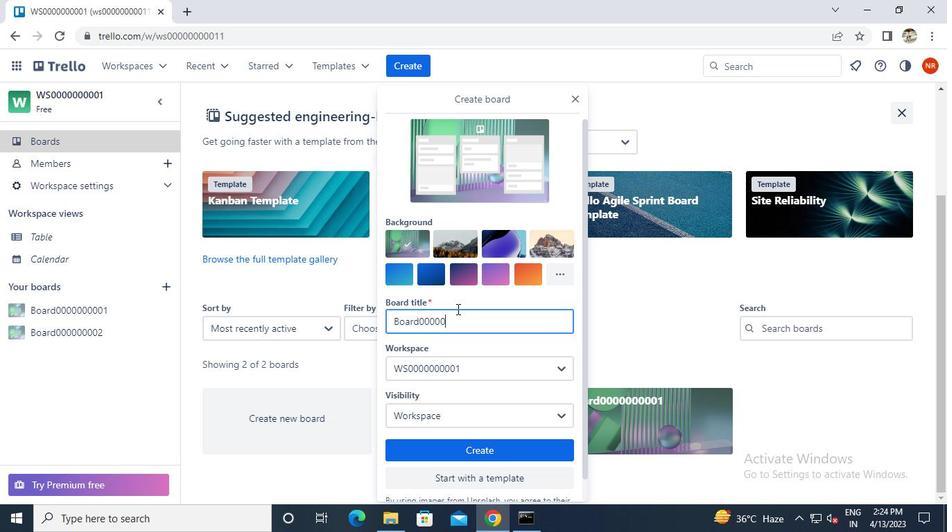 
Action: Keyboard 0
Screenshot: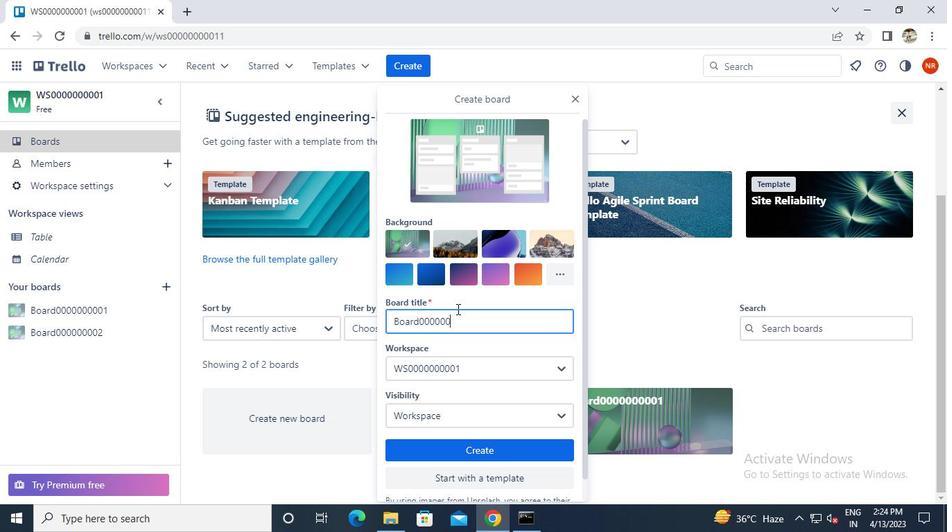 
Action: Keyboard 0
Screenshot: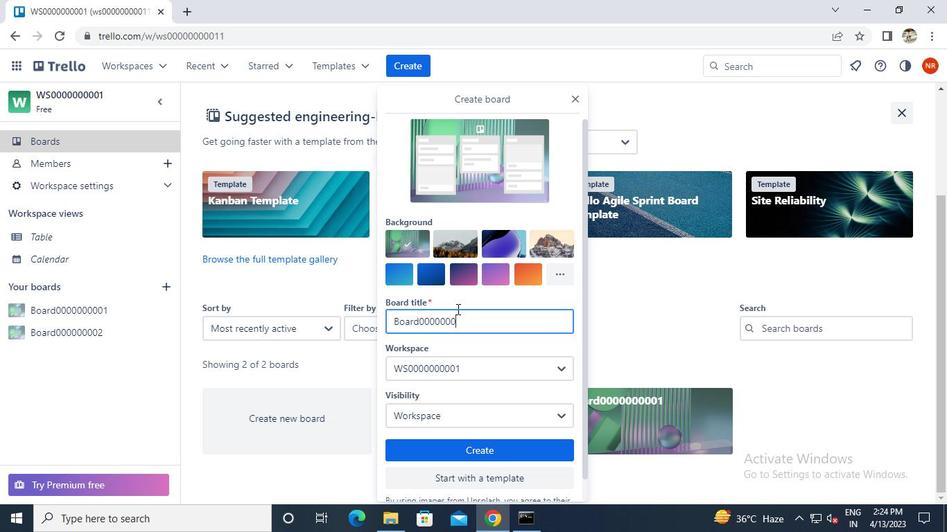 
Action: Keyboard 0
Screenshot: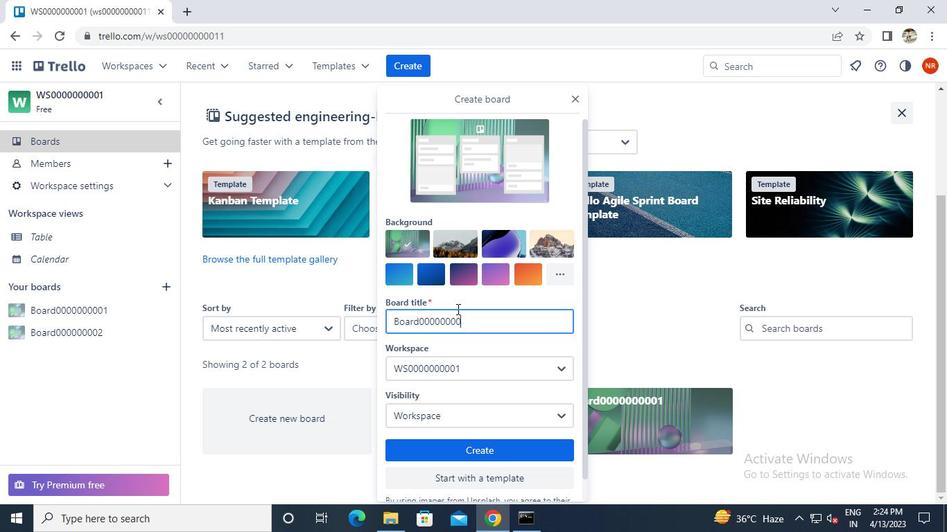 
Action: Keyboard 3
Screenshot: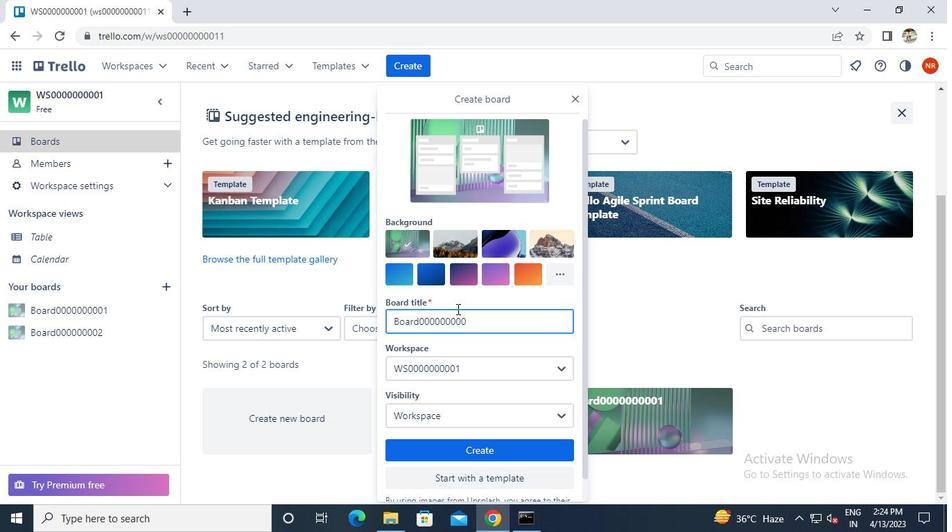 
Action: Mouse moved to (443, 417)
Screenshot: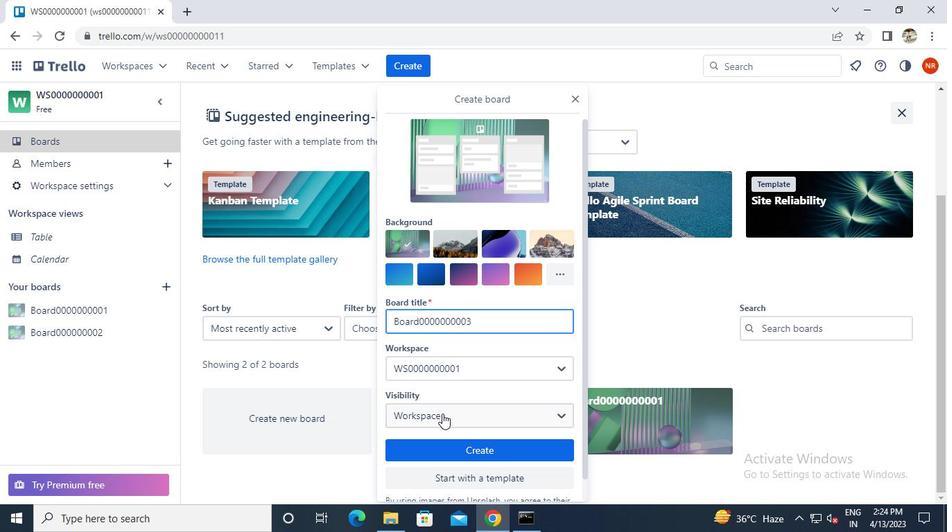 
Action: Mouse pressed left at (443, 417)
Screenshot: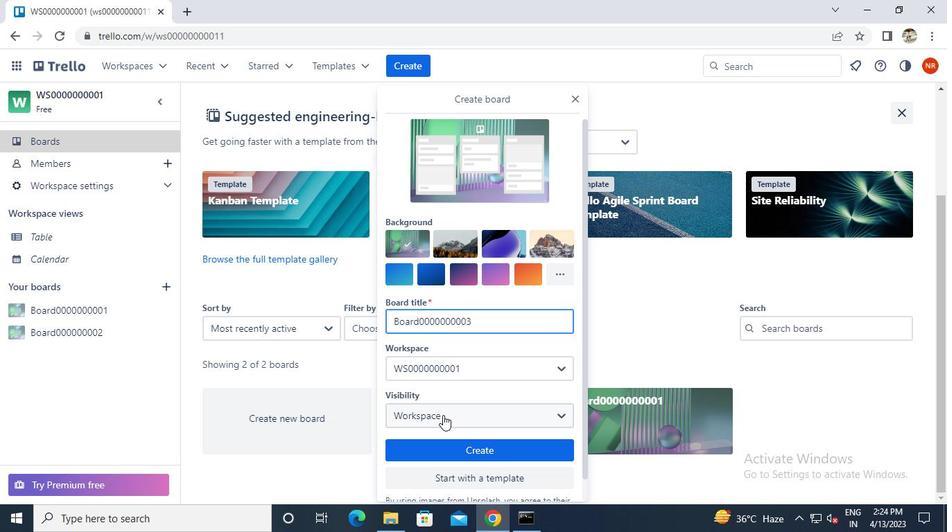 
Action: Mouse moved to (448, 384)
Screenshot: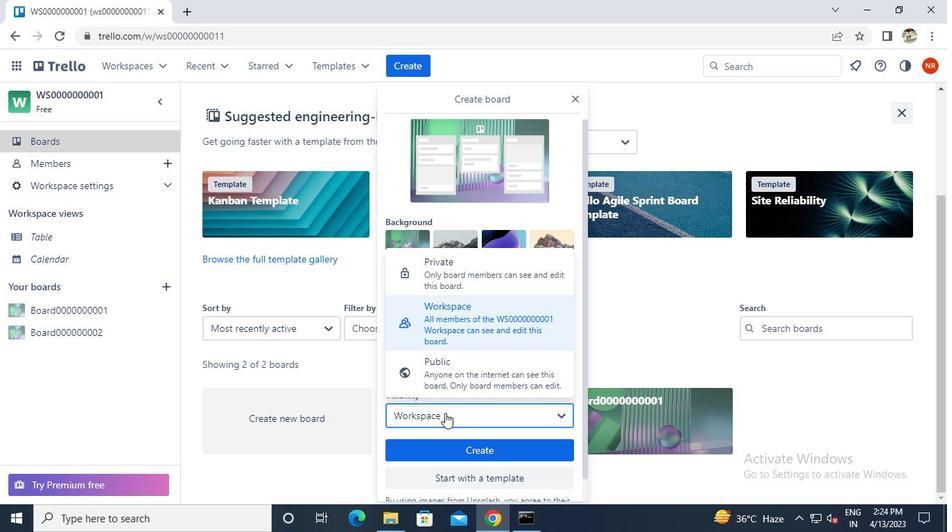 
Action: Mouse pressed left at (448, 384)
Screenshot: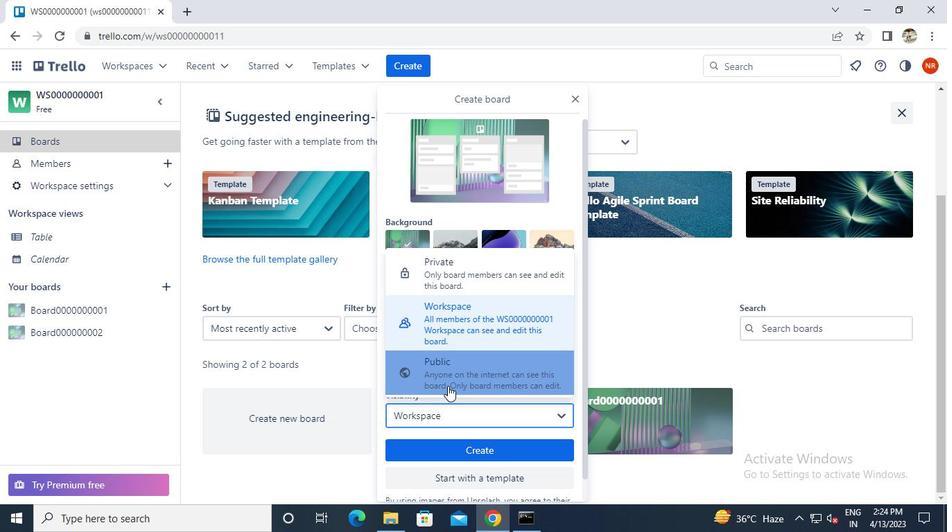 
Action: Mouse moved to (454, 455)
Screenshot: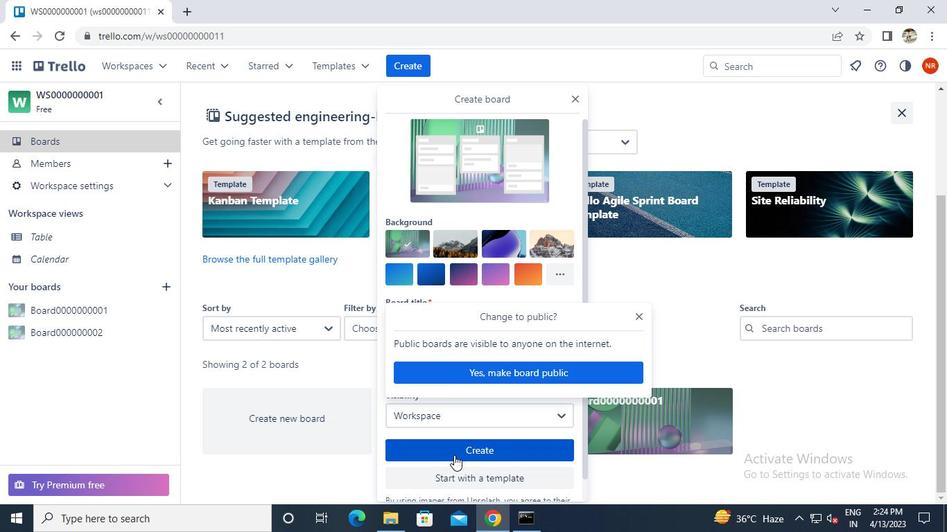 
Action: Mouse pressed left at (454, 455)
Screenshot: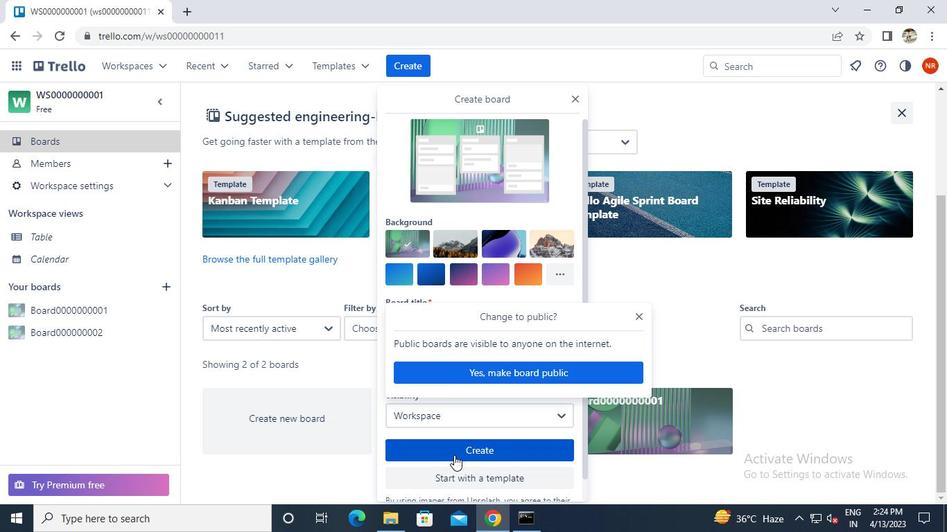 
Action: Mouse moved to (81, 310)
Screenshot: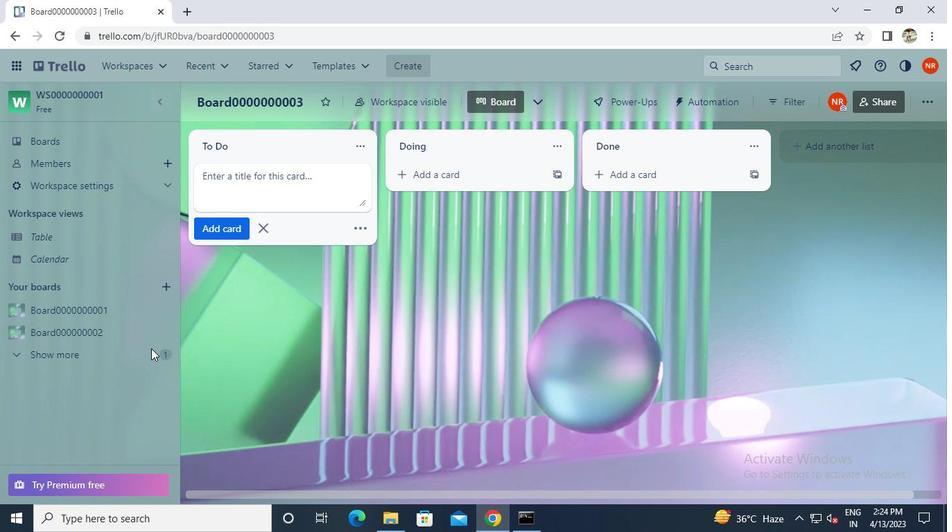 
Action: Mouse pressed left at (81, 310)
Screenshot: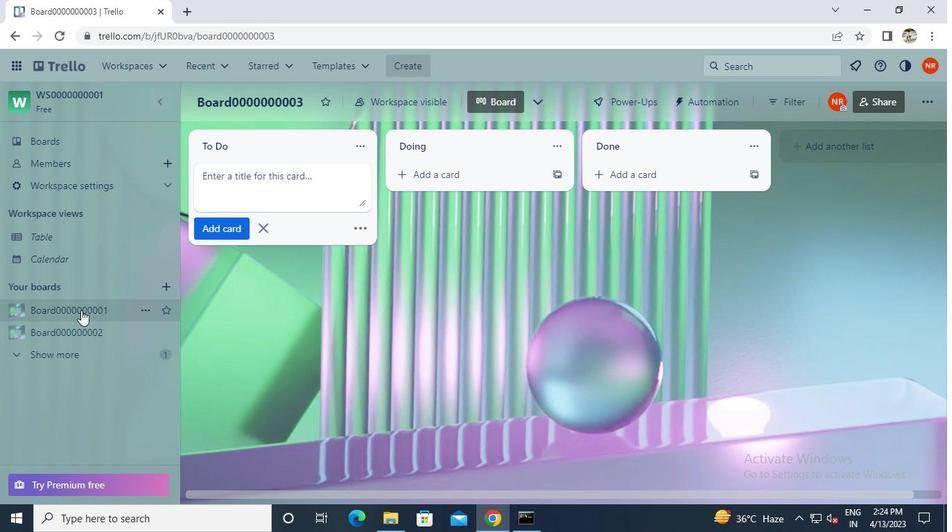 
Action: Mouse moved to (244, 181)
Screenshot: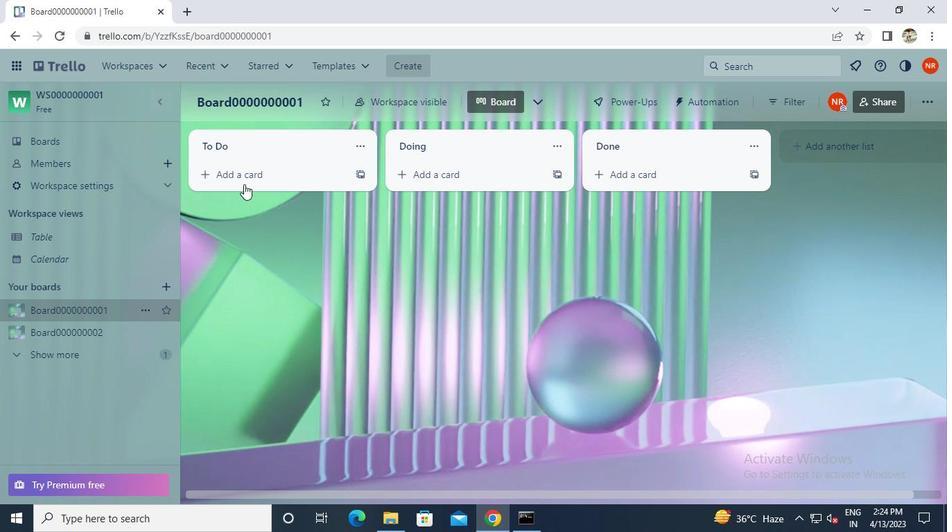 
Action: Mouse pressed left at (244, 181)
Screenshot: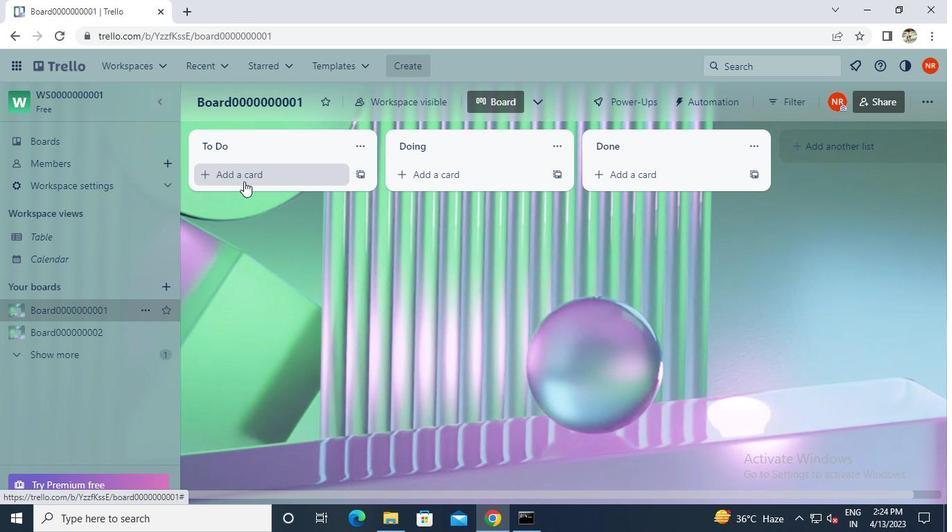 
Action: Mouse moved to (250, 178)
Screenshot: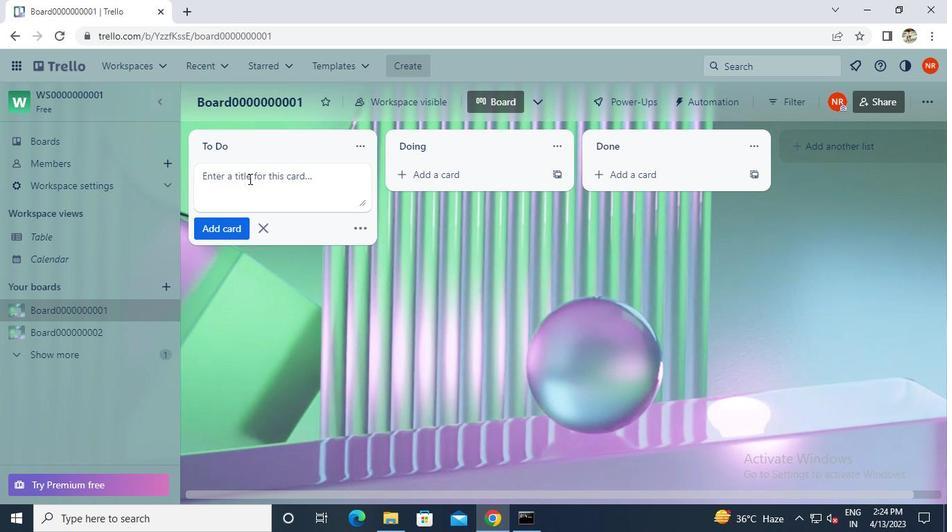 
Action: Keyboard Key.caps_lock
Screenshot: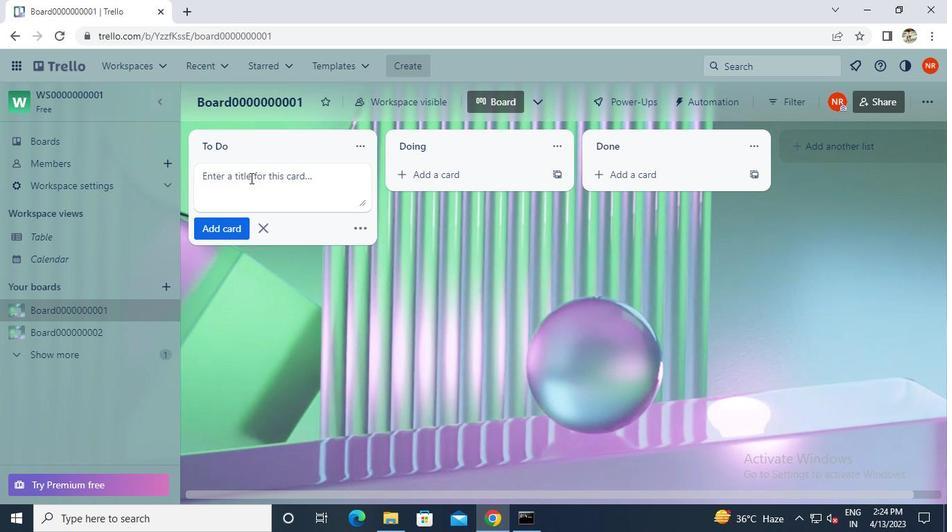 
Action: Keyboard c
Screenshot: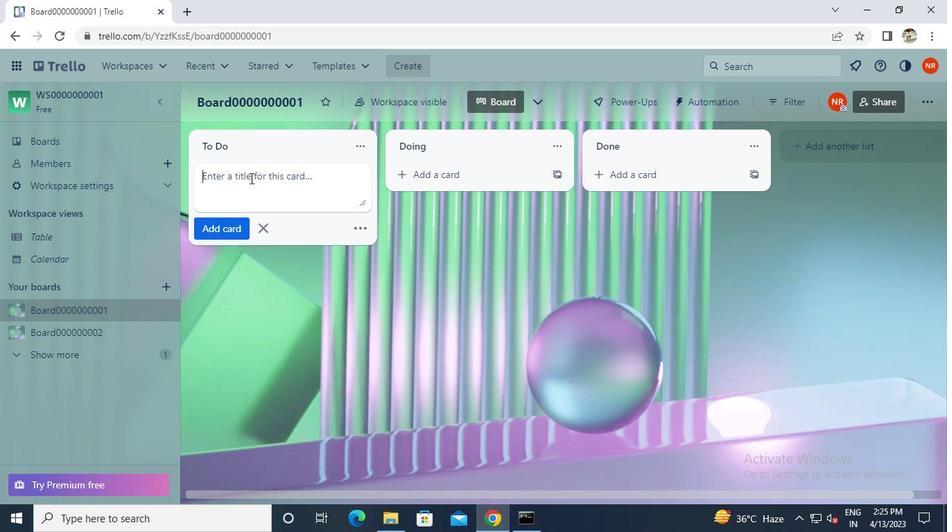 
Action: Keyboard Key.caps_lock
Screenshot: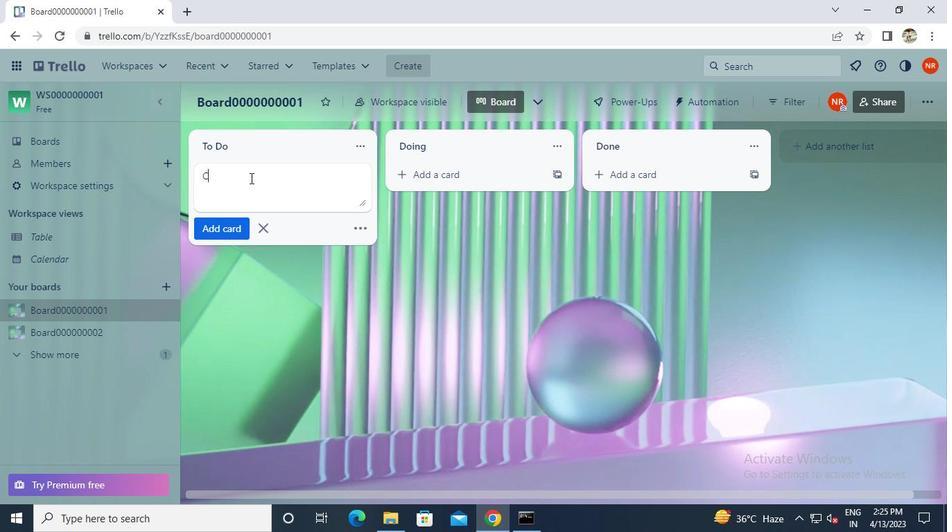 
Action: Keyboard a
Screenshot: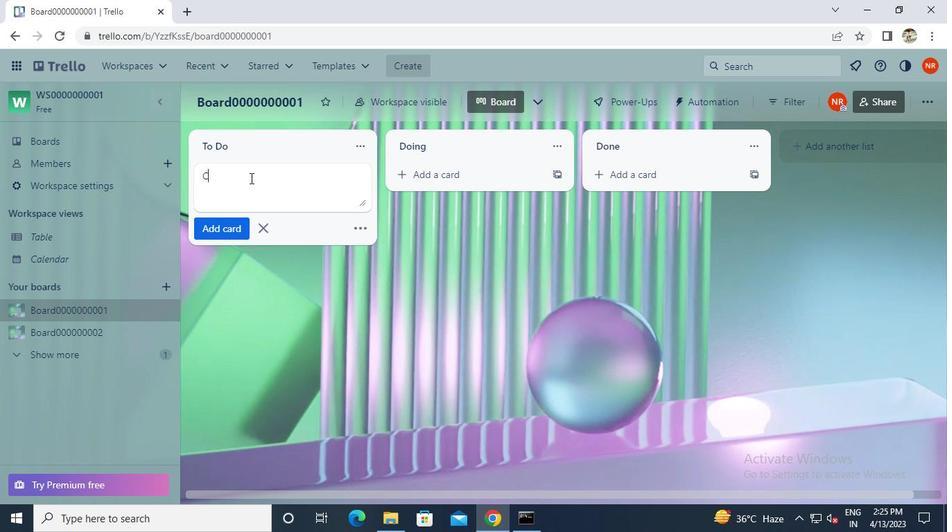 
Action: Keyboard r
Screenshot: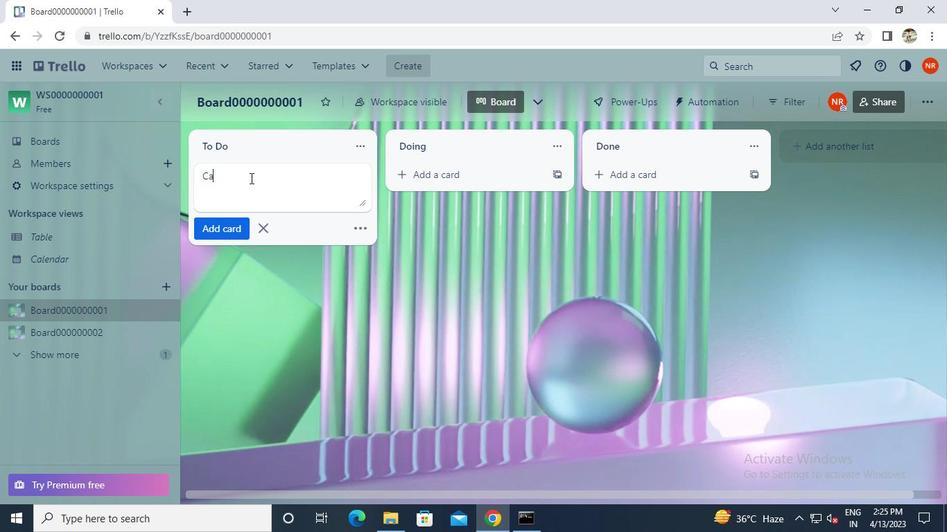 
Action: Mouse moved to (250, 177)
Screenshot: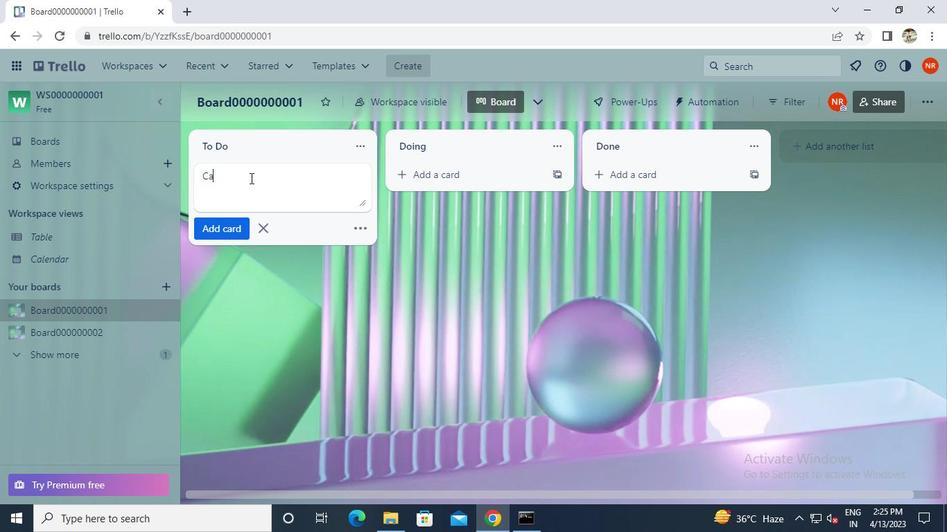 
Action: Keyboard d
Screenshot: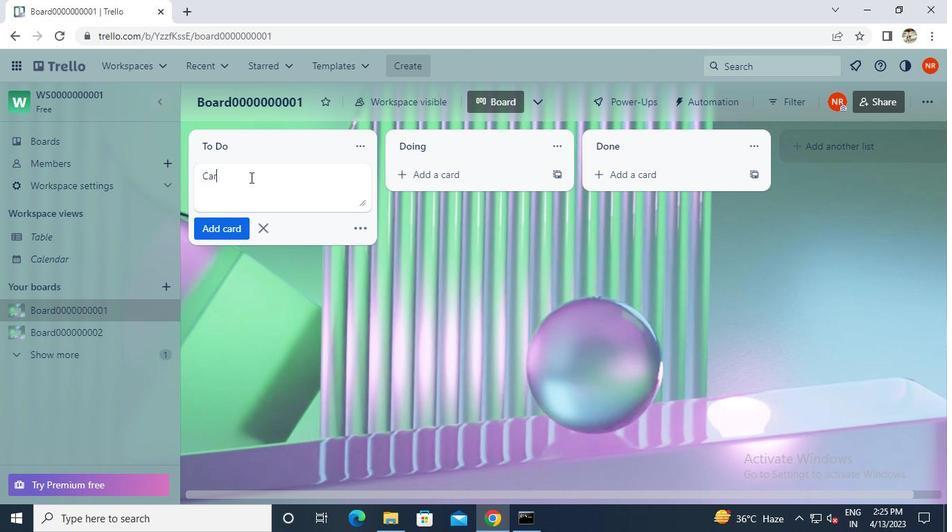 
Action: Keyboard 0
Screenshot: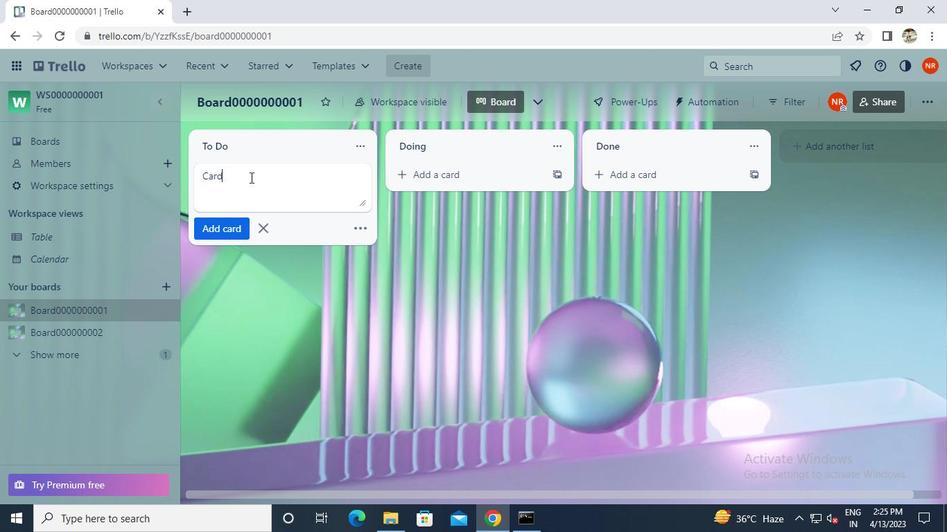 
Action: Keyboard 0
Screenshot: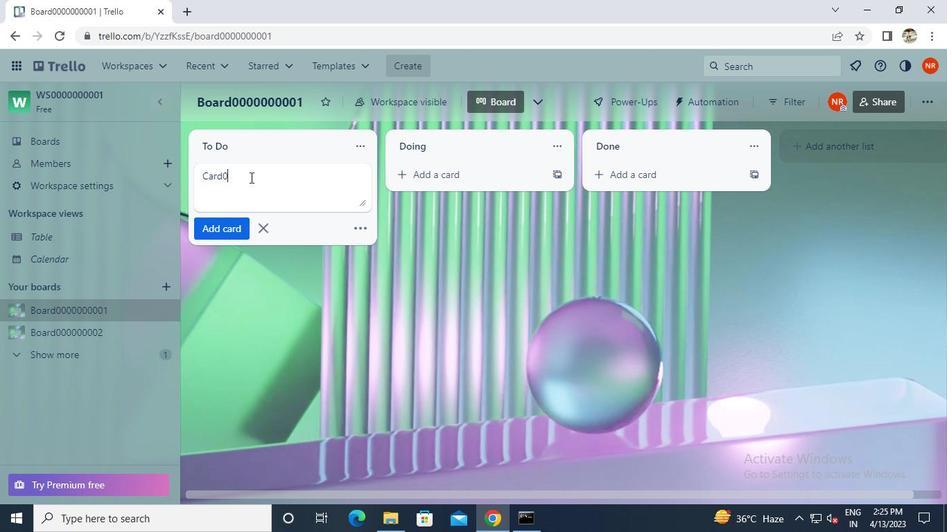 
Action: Keyboard 0
Screenshot: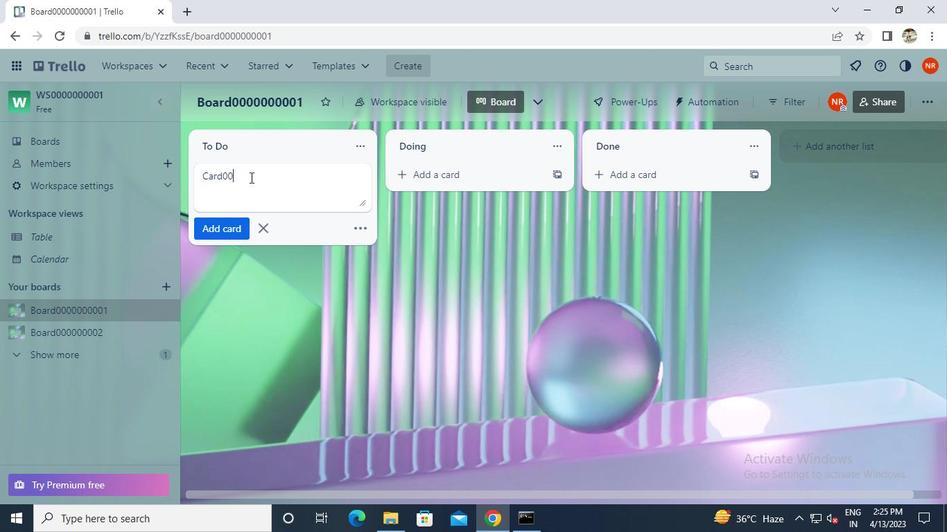 
Action: Keyboard 0
Screenshot: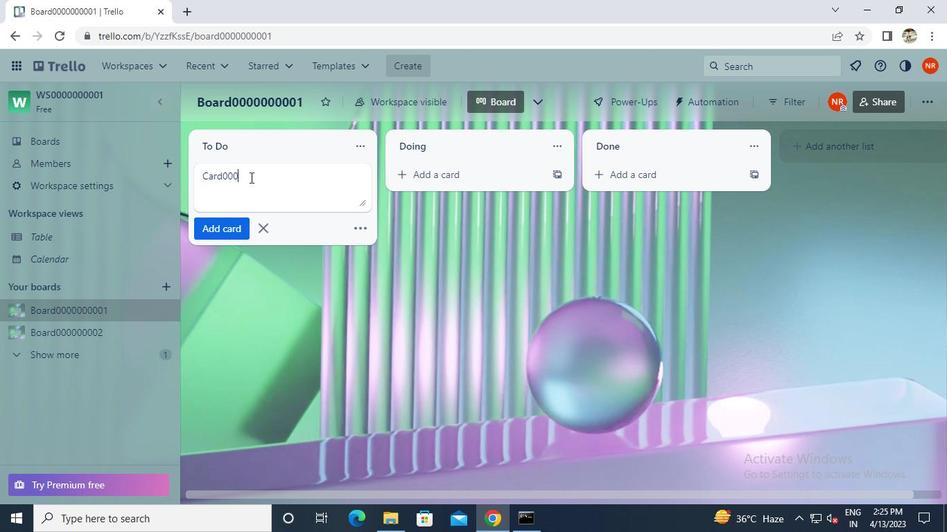 
Action: Keyboard 0
Screenshot: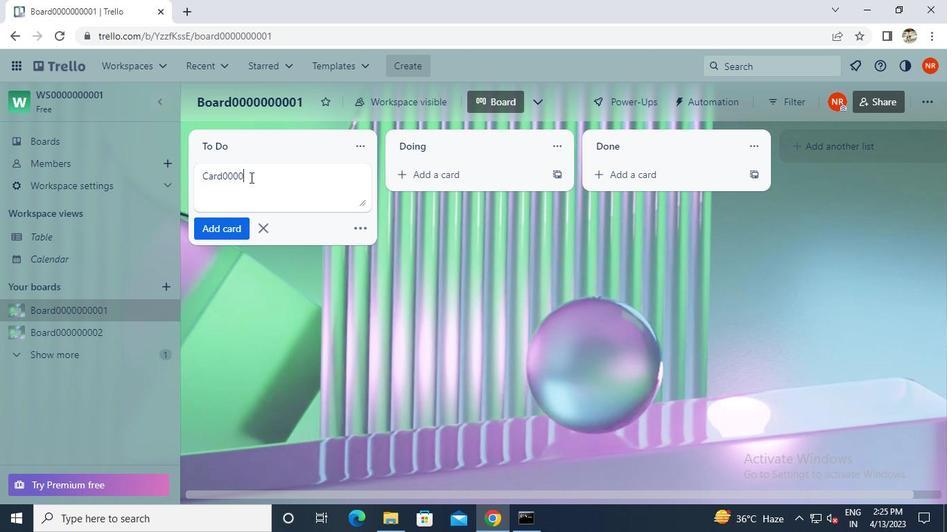 
Action: Keyboard 0
Screenshot: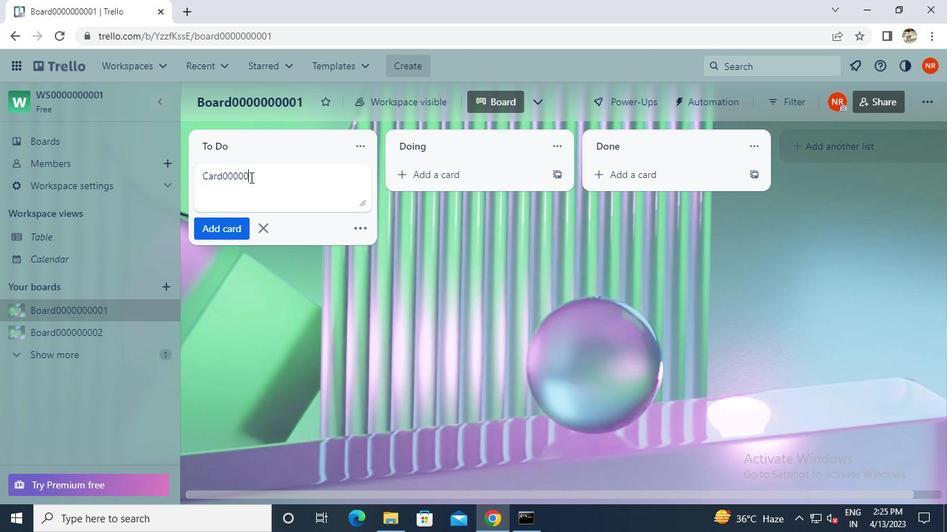 
Action: Keyboard 0
Screenshot: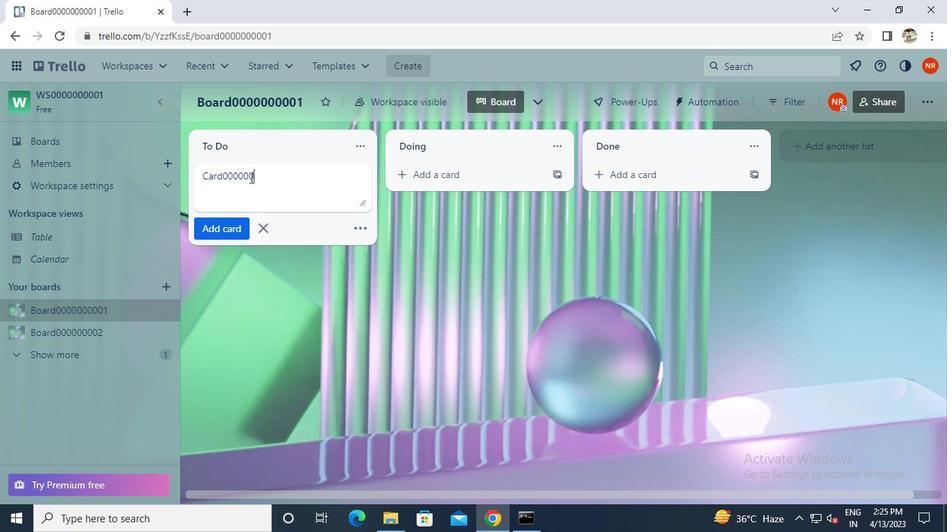
Action: Keyboard 0
Screenshot: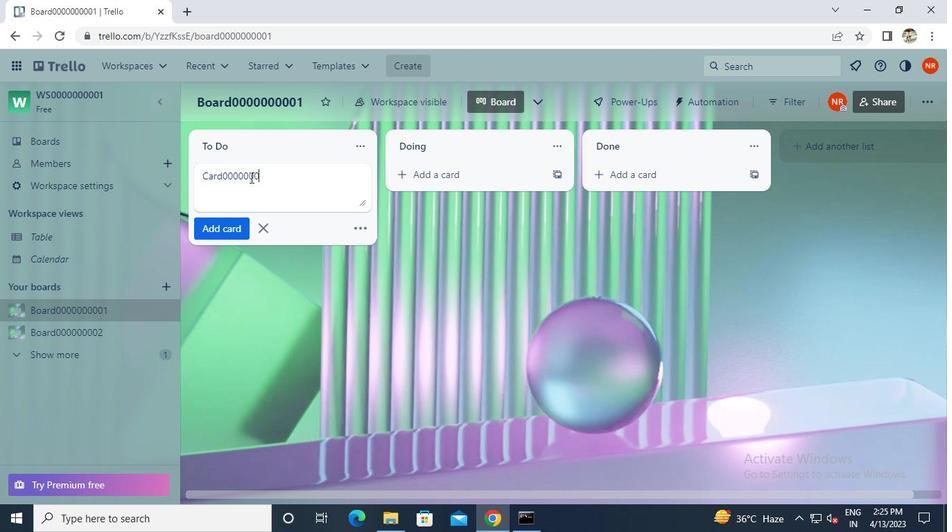 
Action: Keyboard 0
Screenshot: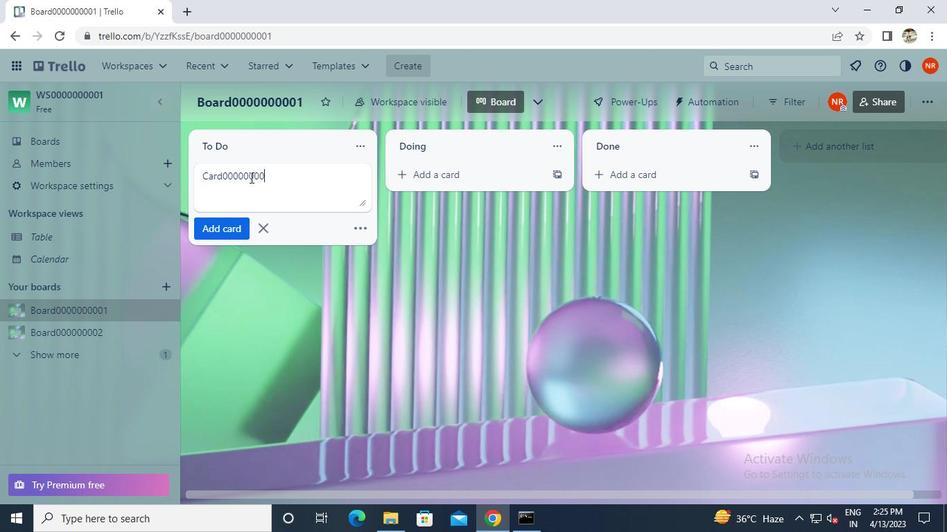 
Action: Keyboard 1
Screenshot: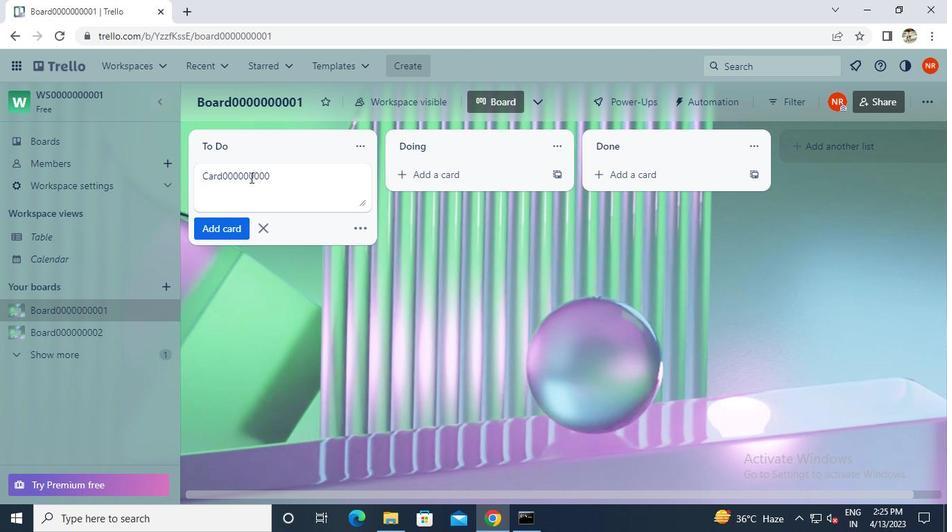 
Action: Mouse moved to (224, 228)
Screenshot: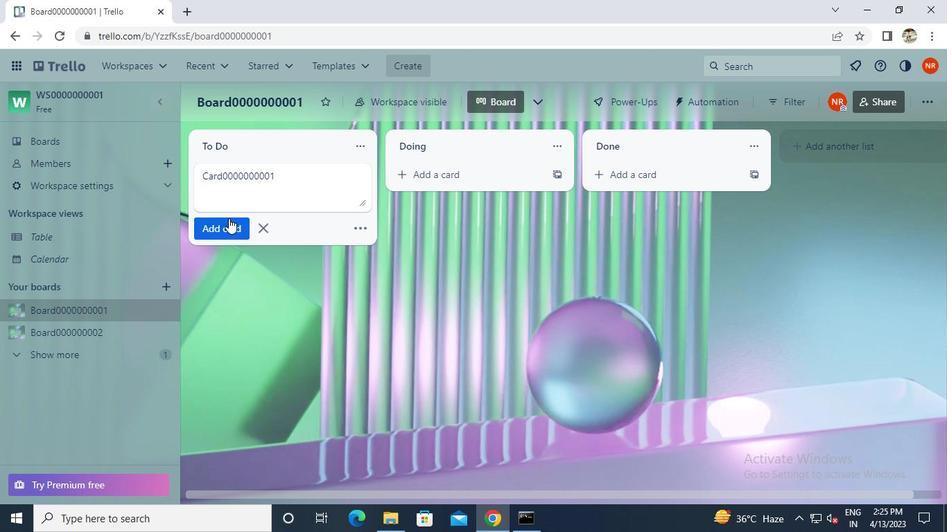 
Action: Mouse pressed left at (224, 228)
Screenshot: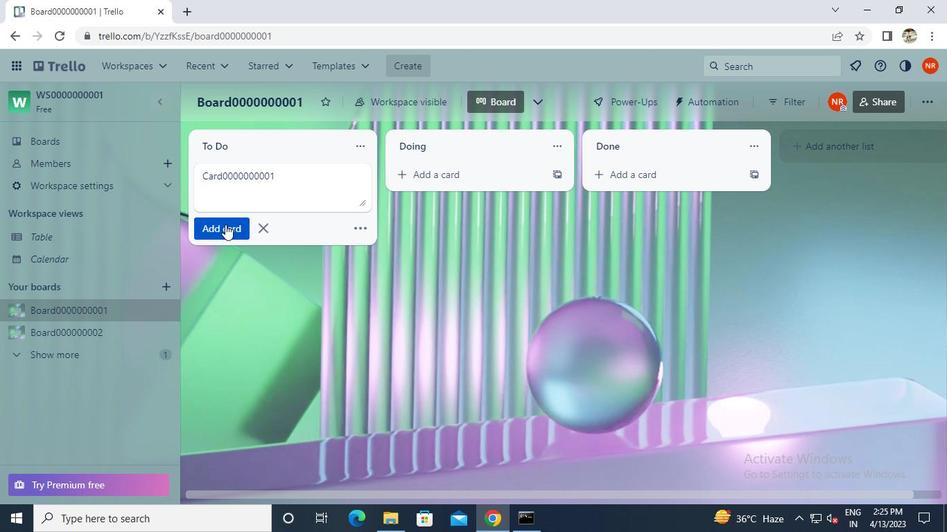 
Action: Keyboard Key.caps_lock
Screenshot: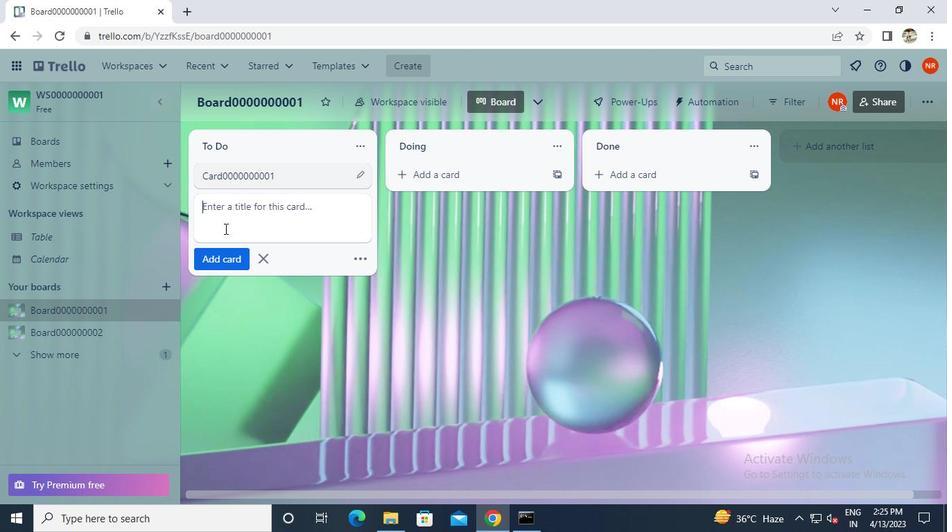 
Action: Keyboard c
Screenshot: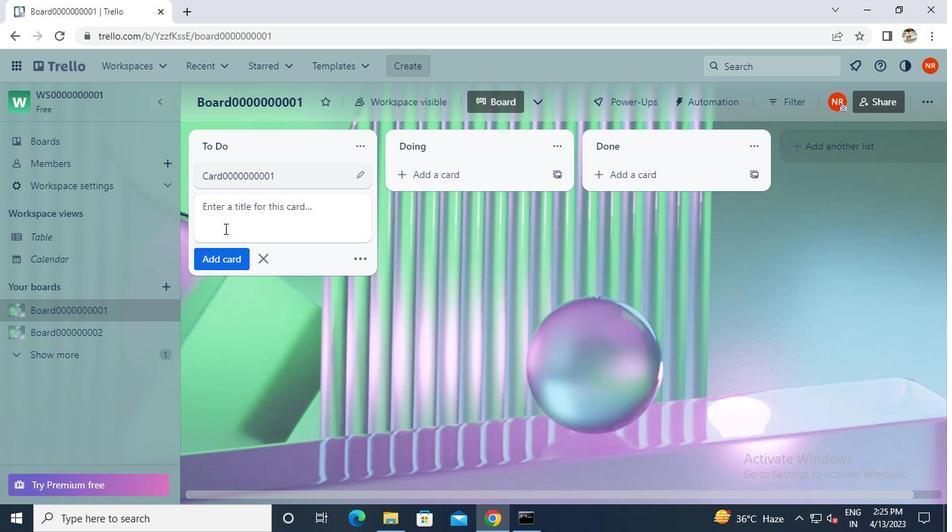 
Action: Keyboard Key.caps_lock
Screenshot: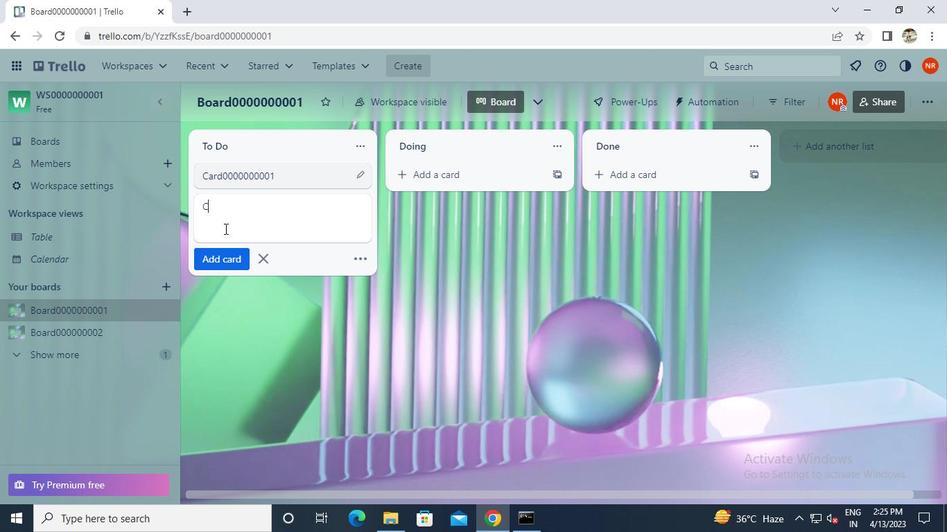 
Action: Keyboard a
Screenshot: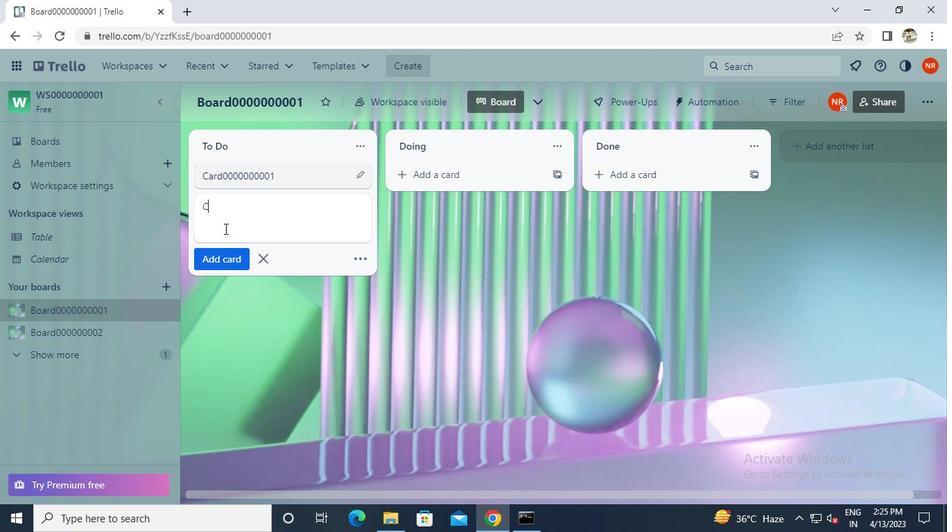 
Action: Keyboard r
Screenshot: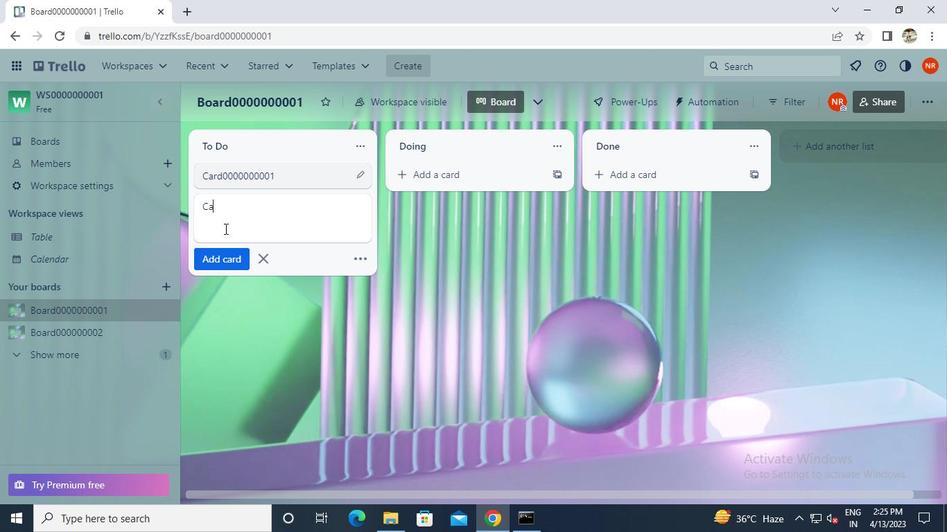 
Action: Mouse moved to (224, 228)
Screenshot: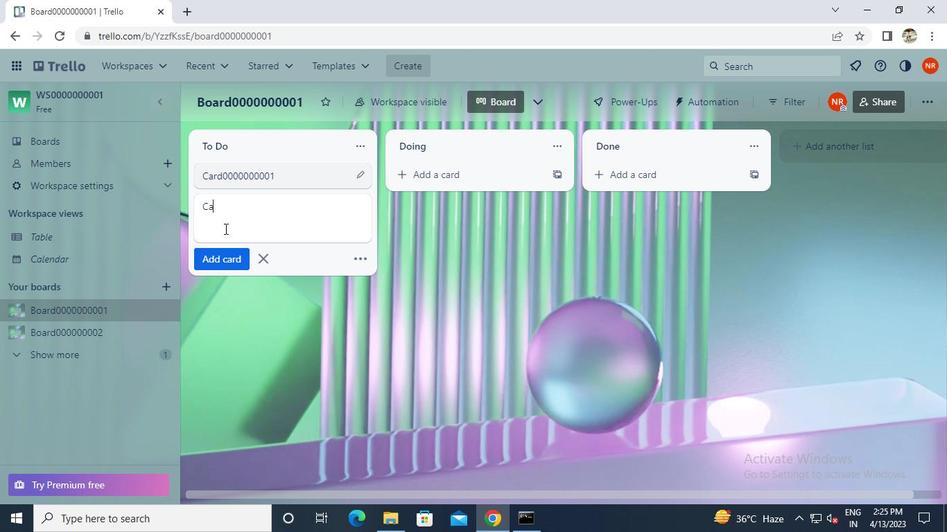 
Action: Keyboard d
Screenshot: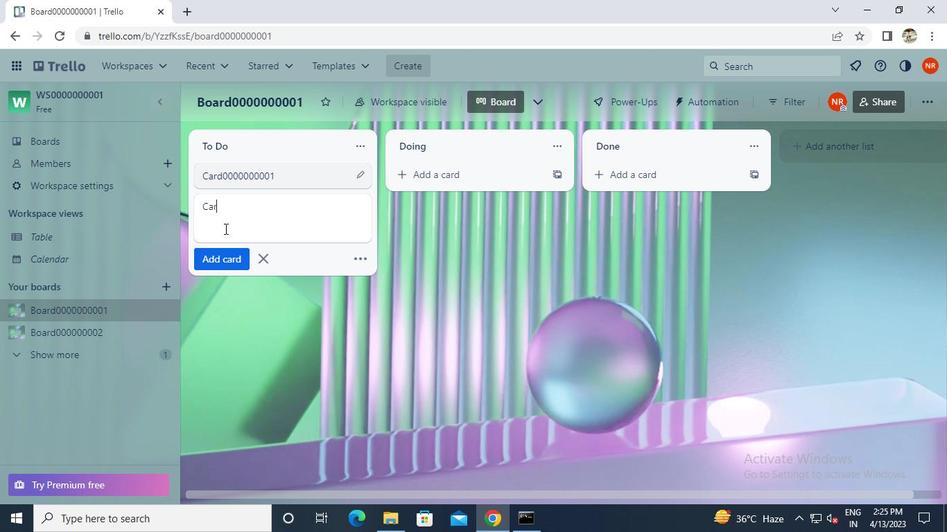 
Action: Mouse moved to (226, 227)
Screenshot: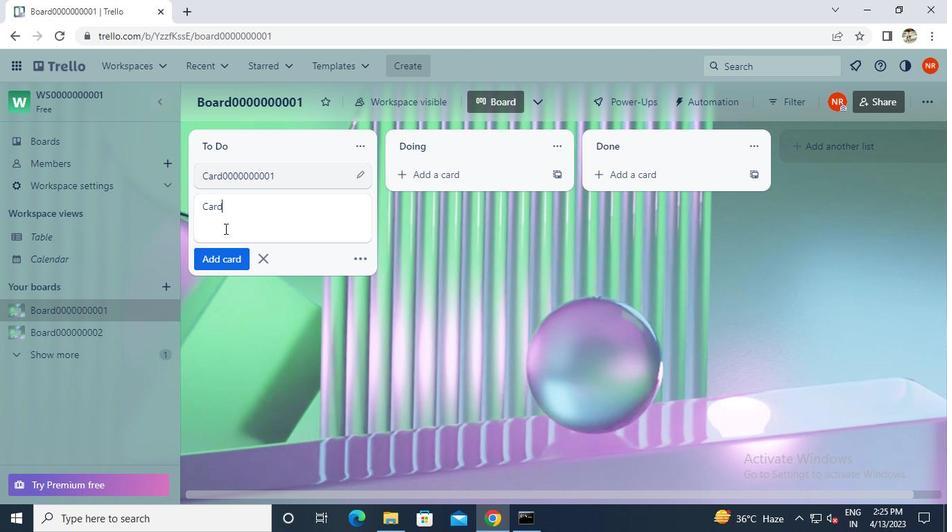 
Action: Keyboard 0
Screenshot: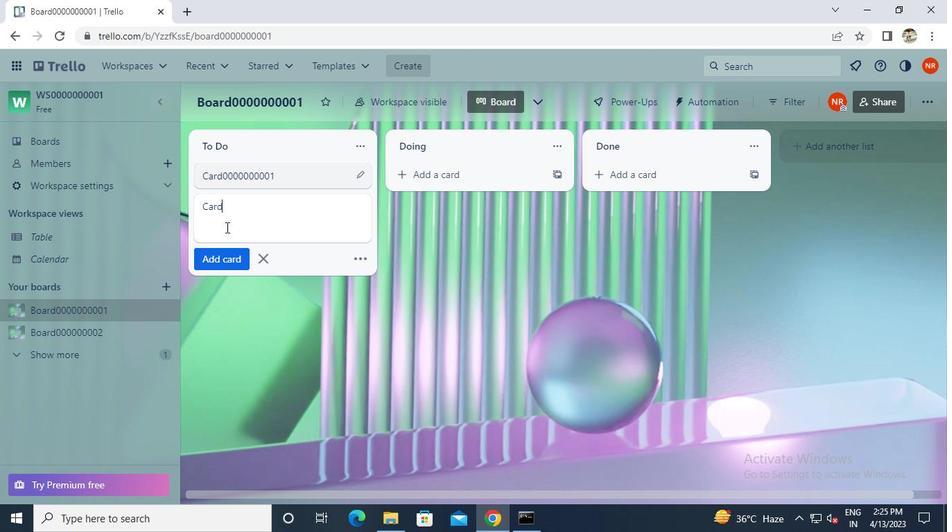 
Action: Keyboard 0
Screenshot: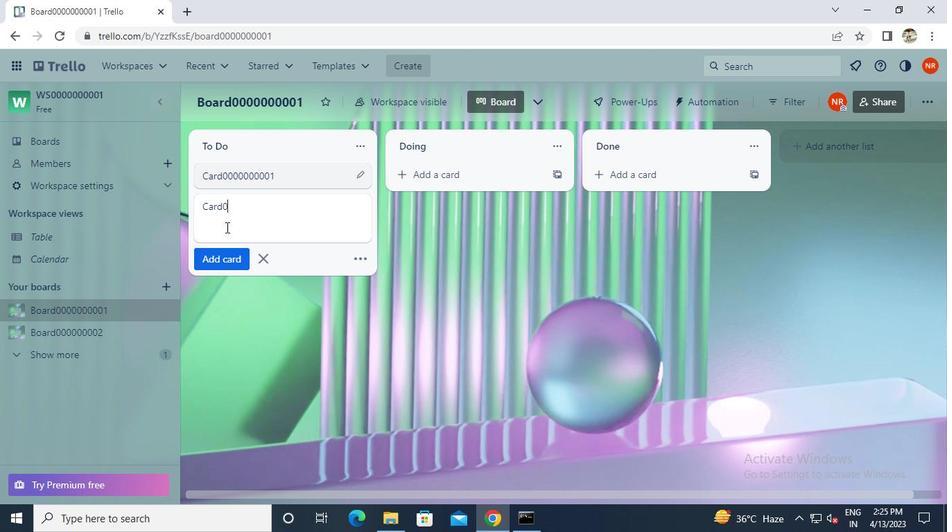 
Action: Keyboard 0
Screenshot: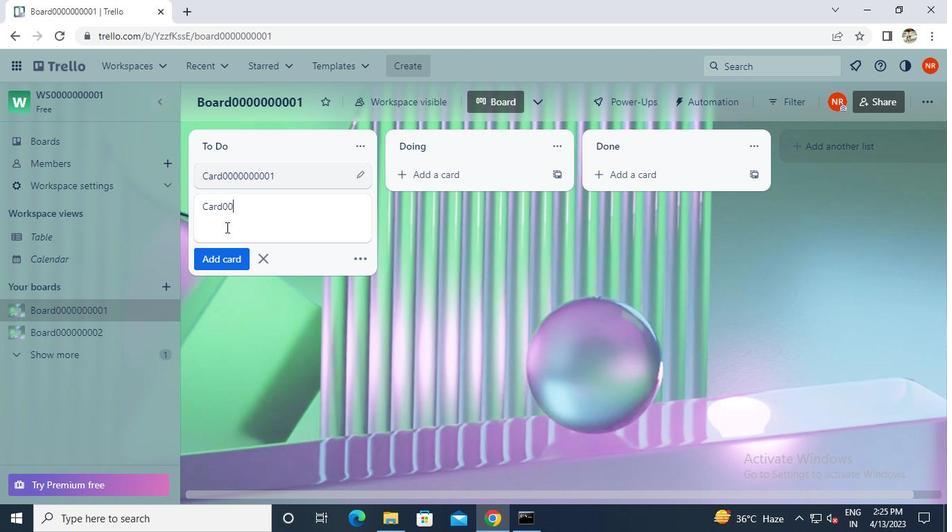 
Action: Keyboard 0
Screenshot: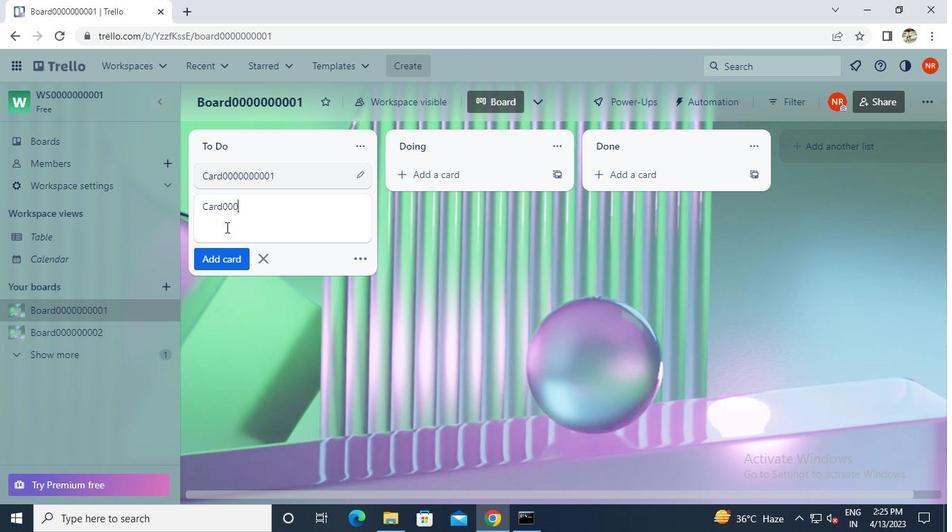 
Action: Keyboard 0
Screenshot: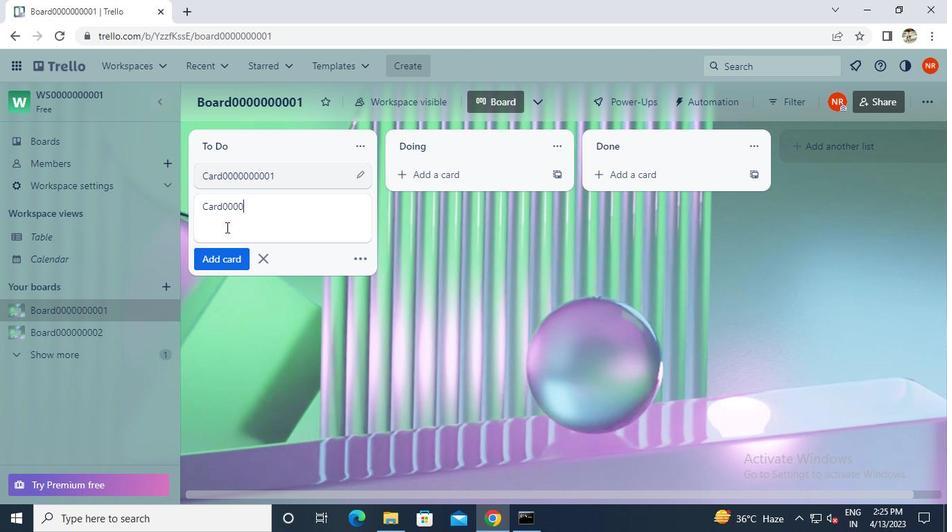 
Action: Keyboard 0
Screenshot: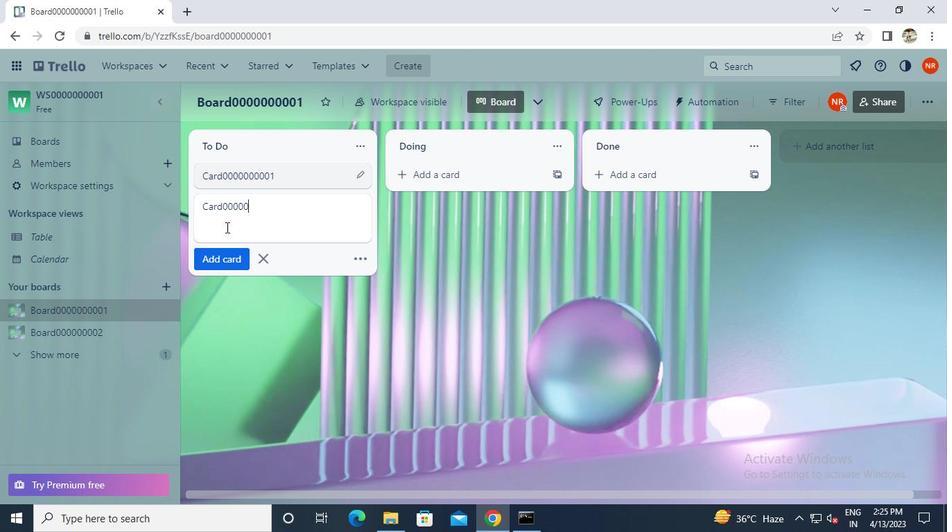 
Action: Keyboard 0
Screenshot: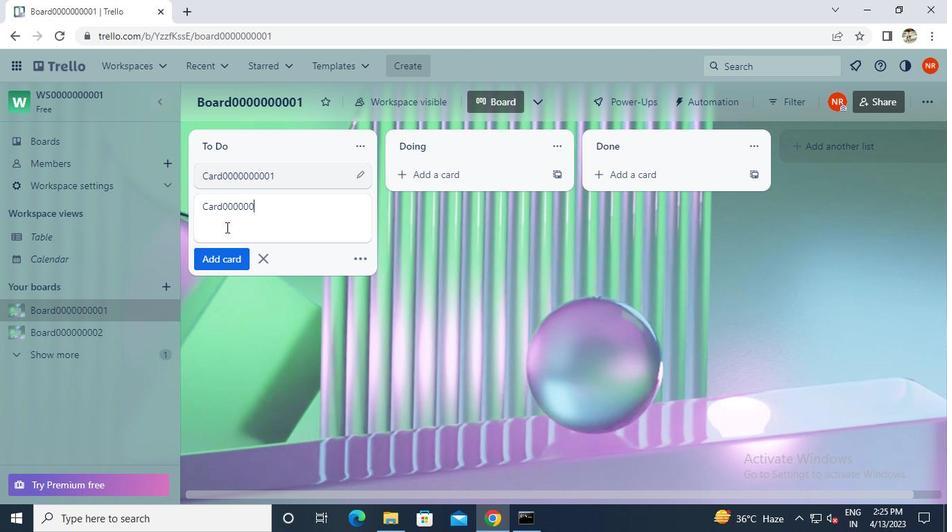 
Action: Keyboard 0
Screenshot: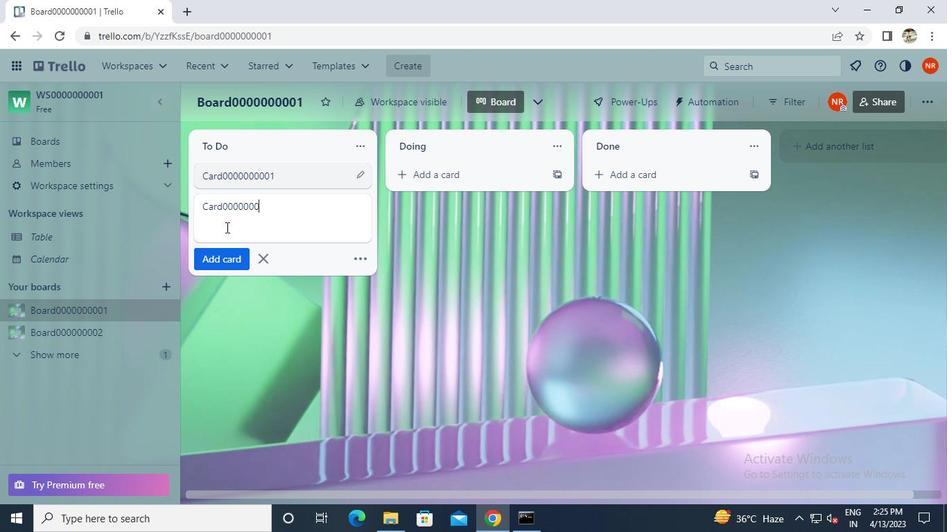 
Action: Keyboard 0
Screenshot: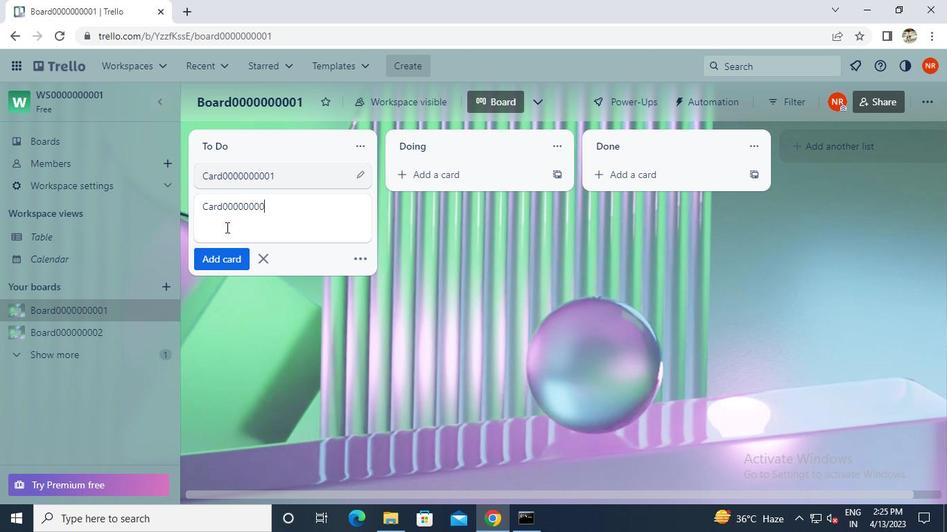 
Action: Keyboard 2
Screenshot: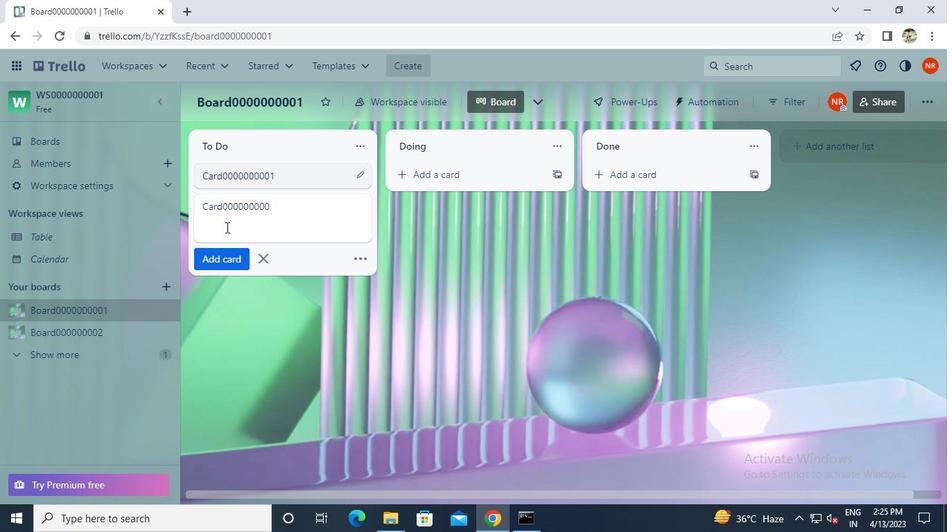 
Action: Mouse moved to (221, 257)
Screenshot: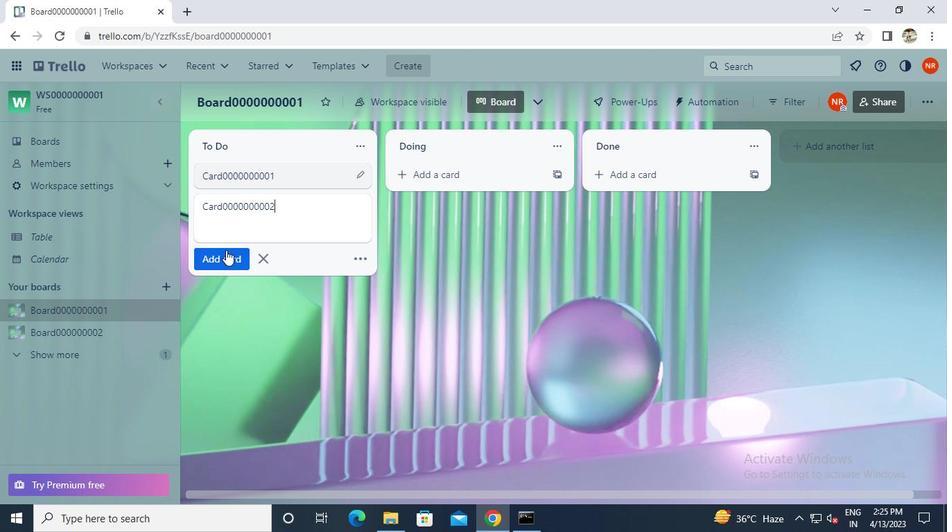 
Action: Mouse pressed left at (221, 257)
Screenshot: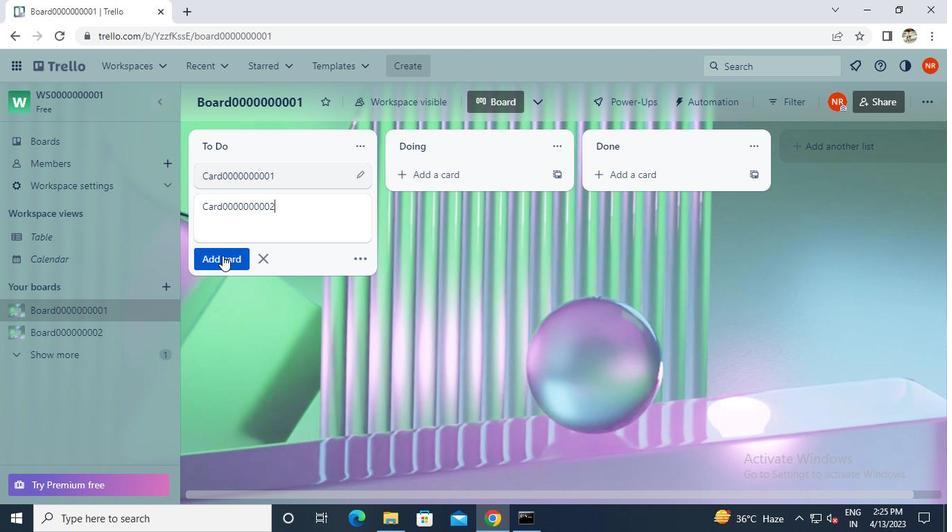 
Action: Mouse moved to (517, 512)
Screenshot: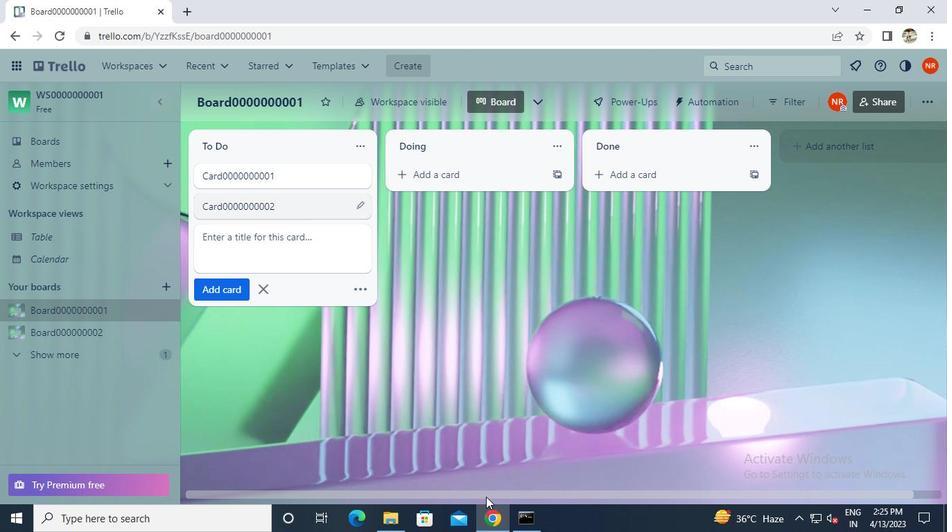 
Action: Mouse pressed left at (517, 512)
Screenshot: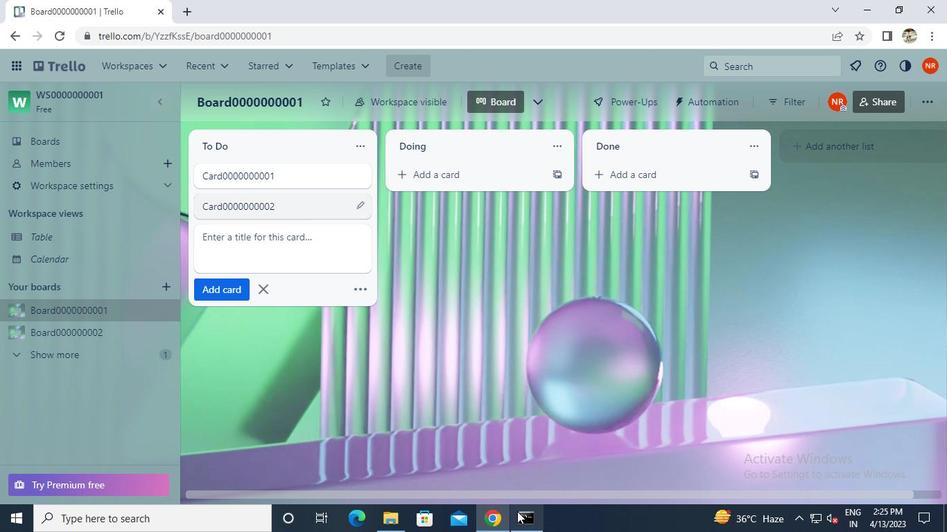
Action: Mouse moved to (733, 83)
Screenshot: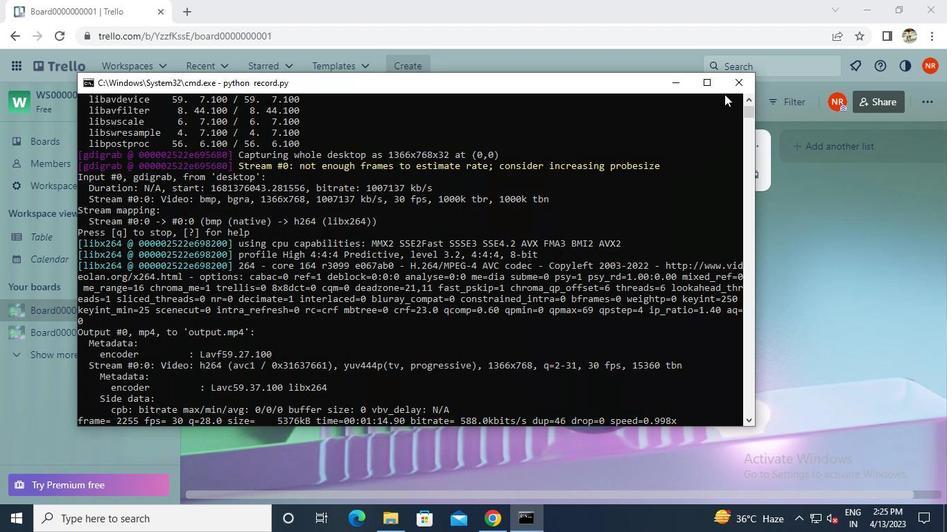 
Action: Mouse pressed left at (733, 83)
Screenshot: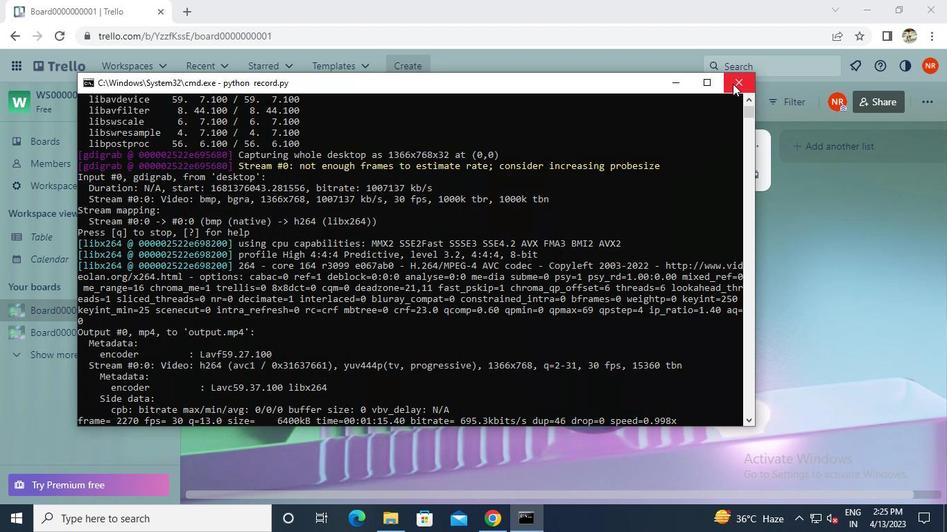 
